 Task: Create a due date automation trigger when advanced on, on the monday of the week a card is due add fields with custom field "Resume" unchecked at 11:00 AM.
Action: Mouse moved to (1079, 315)
Screenshot: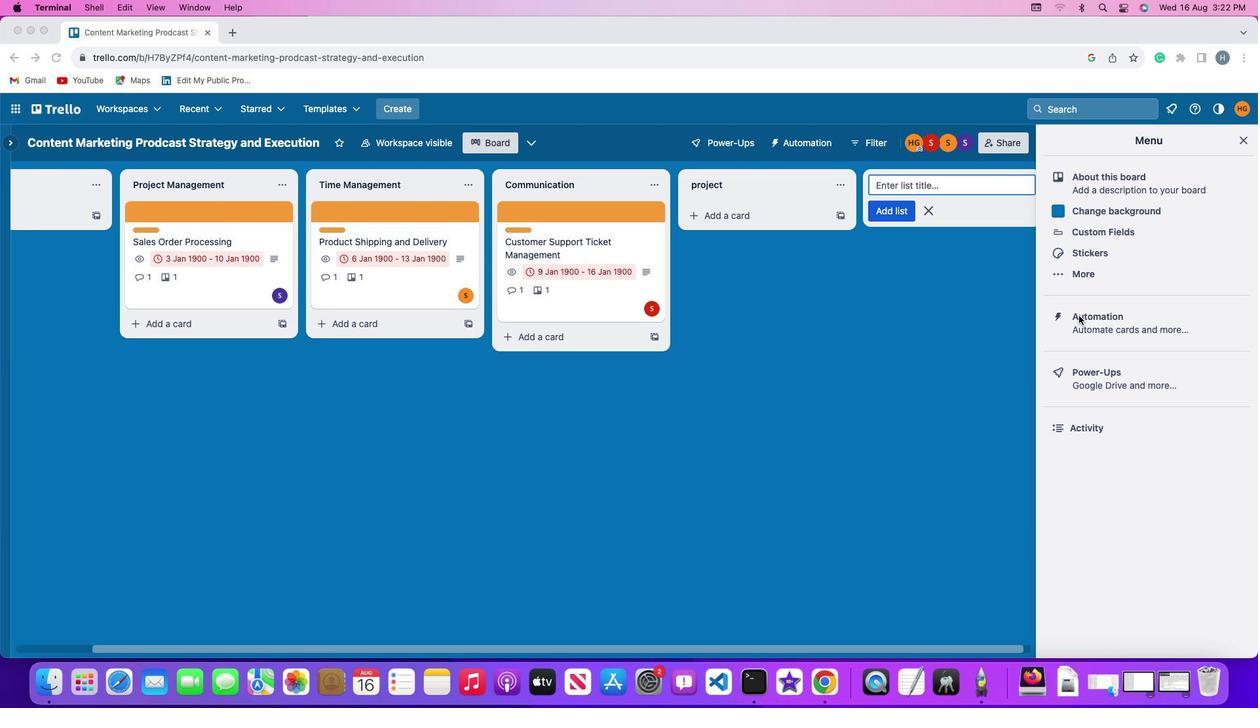 
Action: Mouse pressed left at (1079, 315)
Screenshot: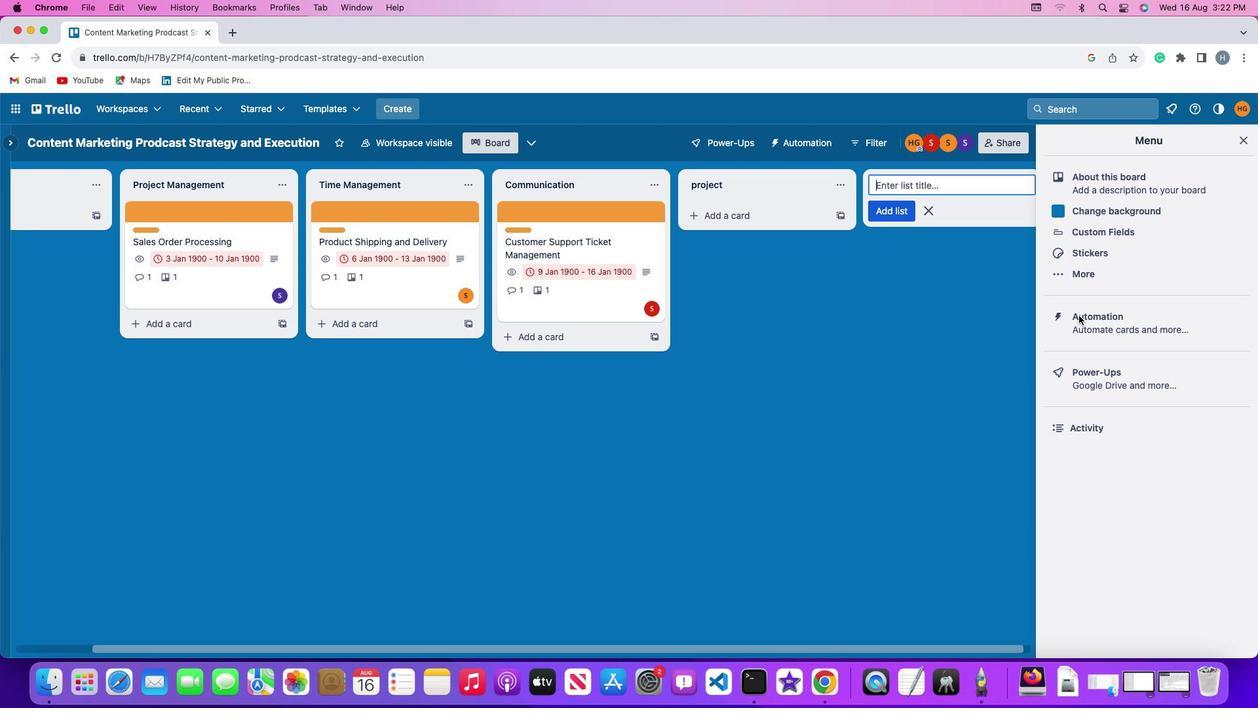 
Action: Mouse pressed left at (1079, 315)
Screenshot: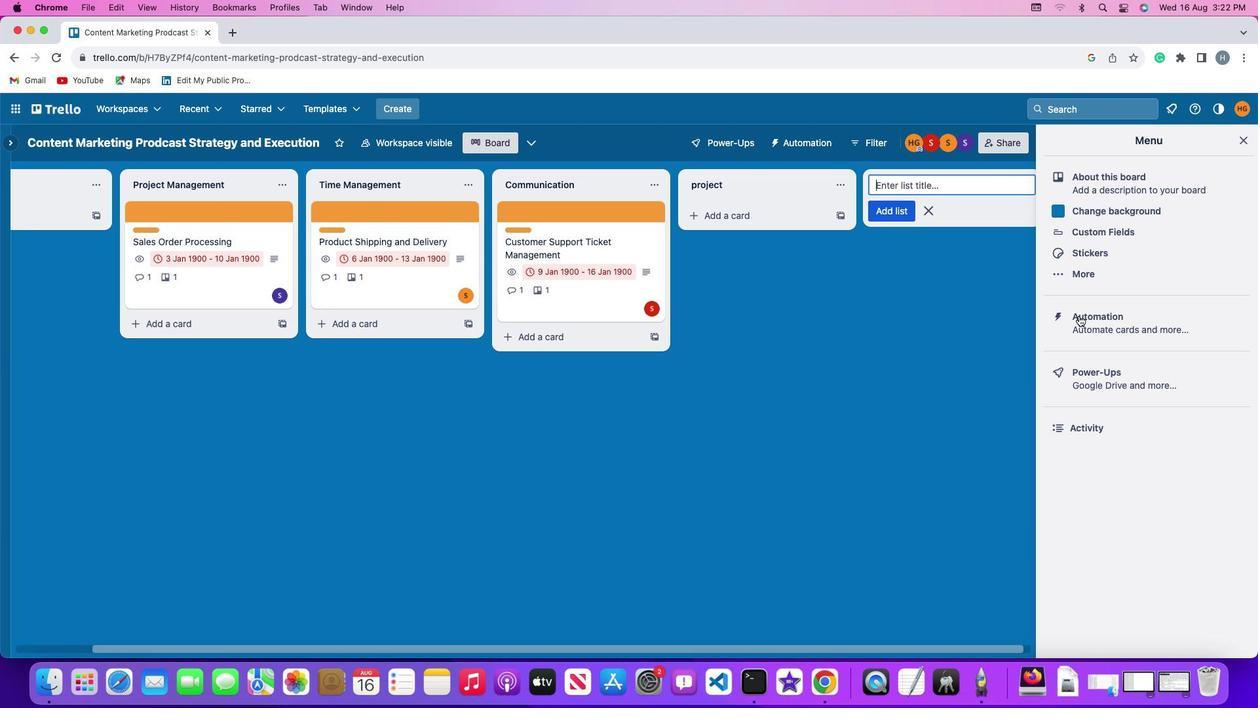 
Action: Mouse moved to (99, 312)
Screenshot: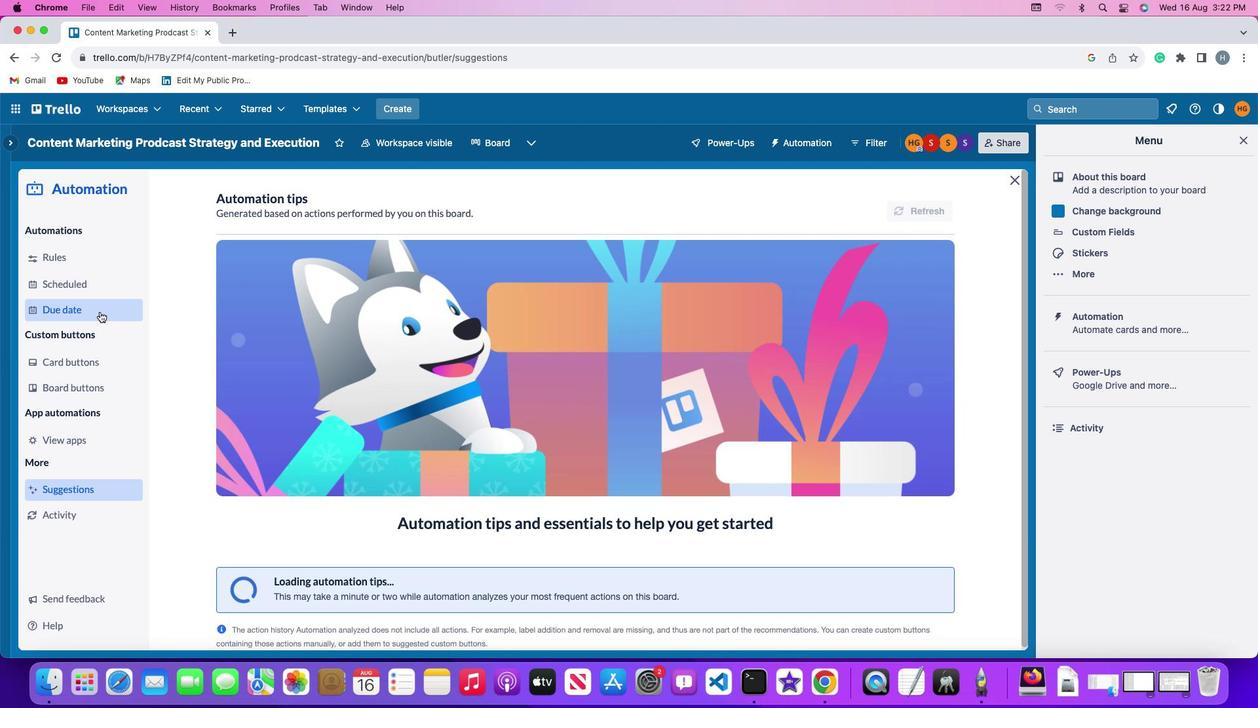 
Action: Mouse pressed left at (99, 312)
Screenshot: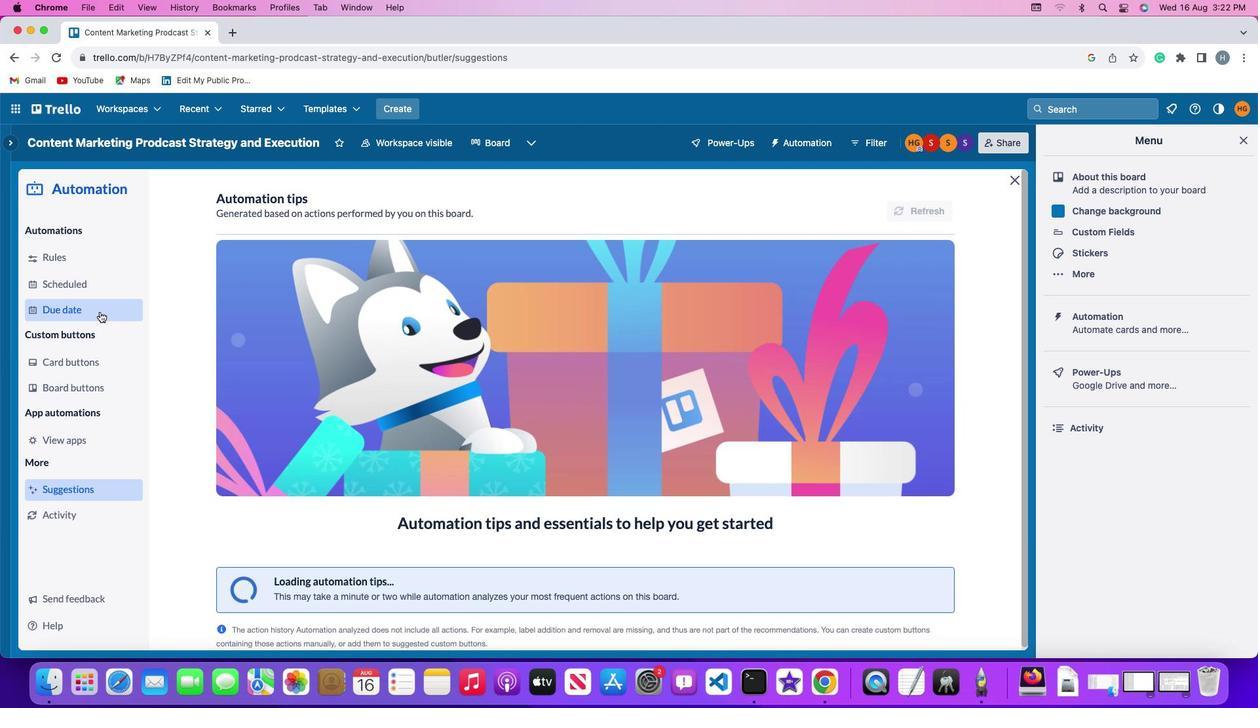 
Action: Mouse moved to (862, 201)
Screenshot: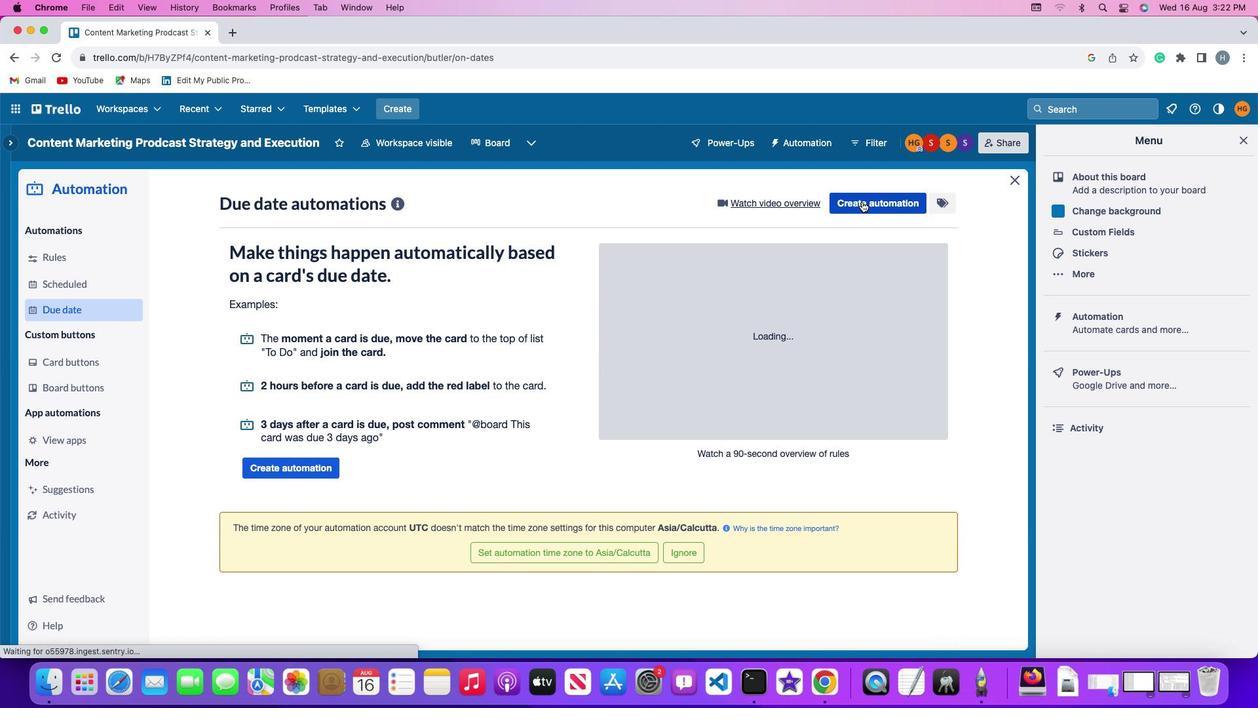 
Action: Mouse pressed left at (862, 201)
Screenshot: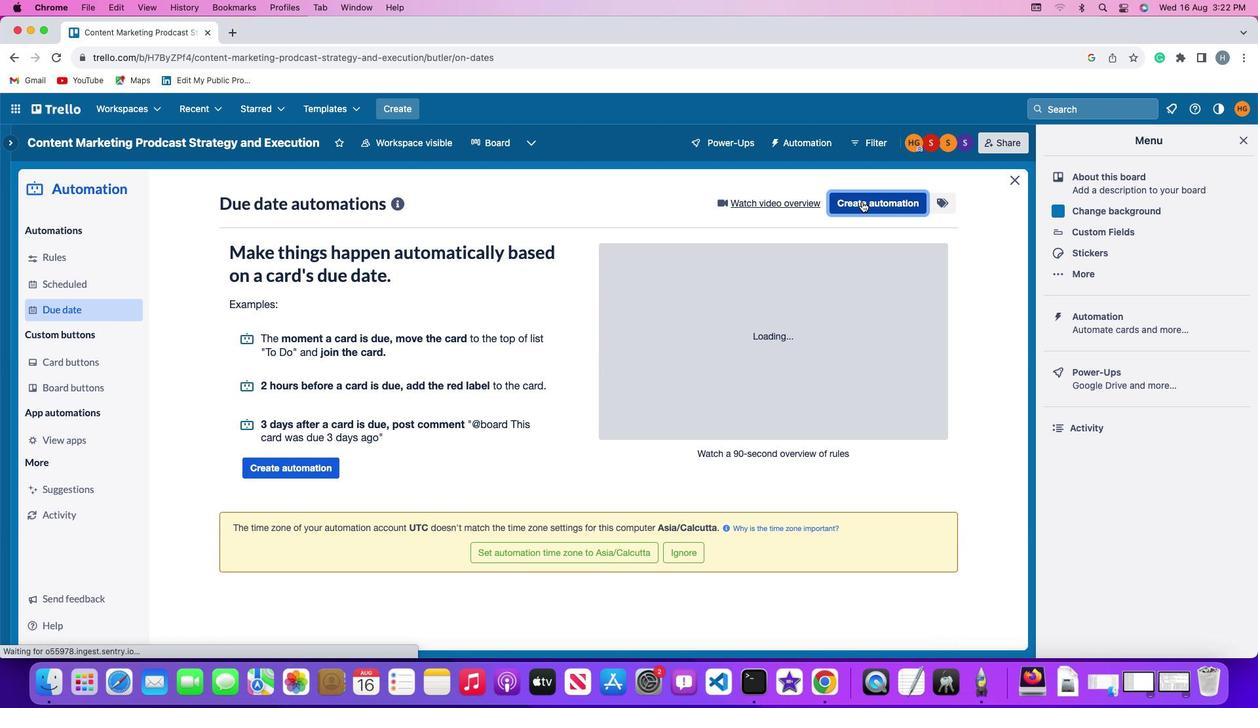 
Action: Mouse moved to (238, 331)
Screenshot: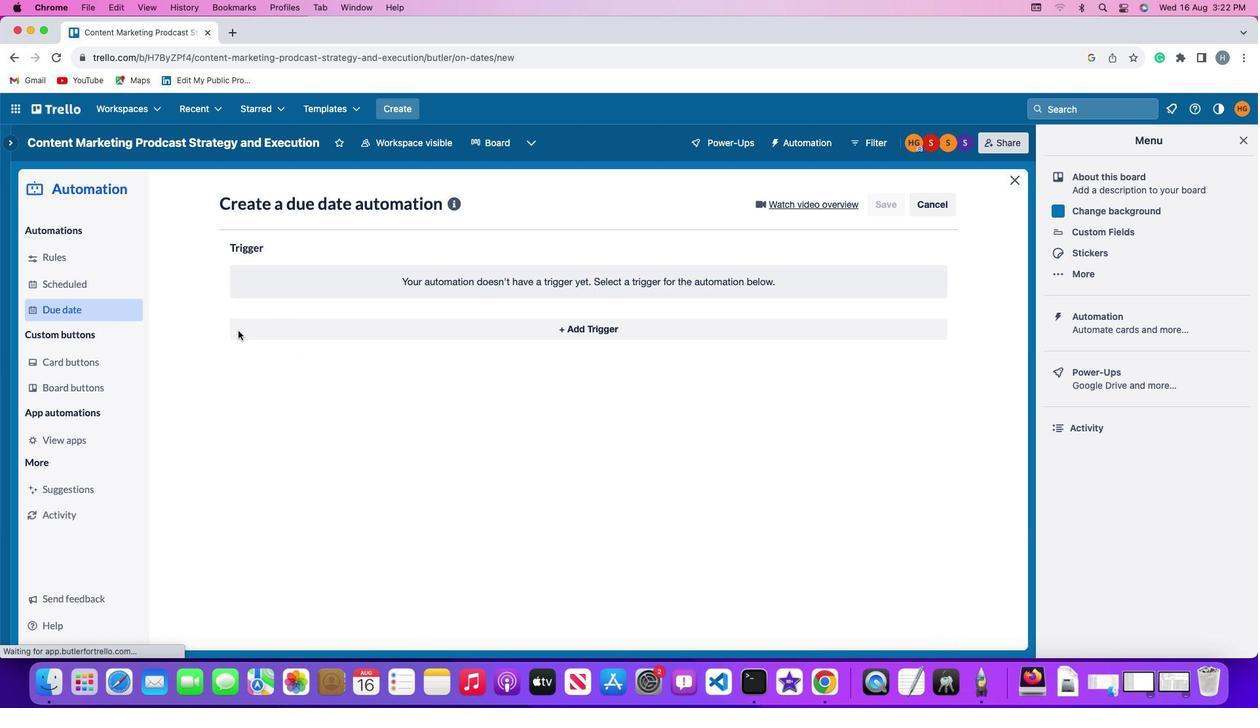 
Action: Mouse pressed left at (238, 331)
Screenshot: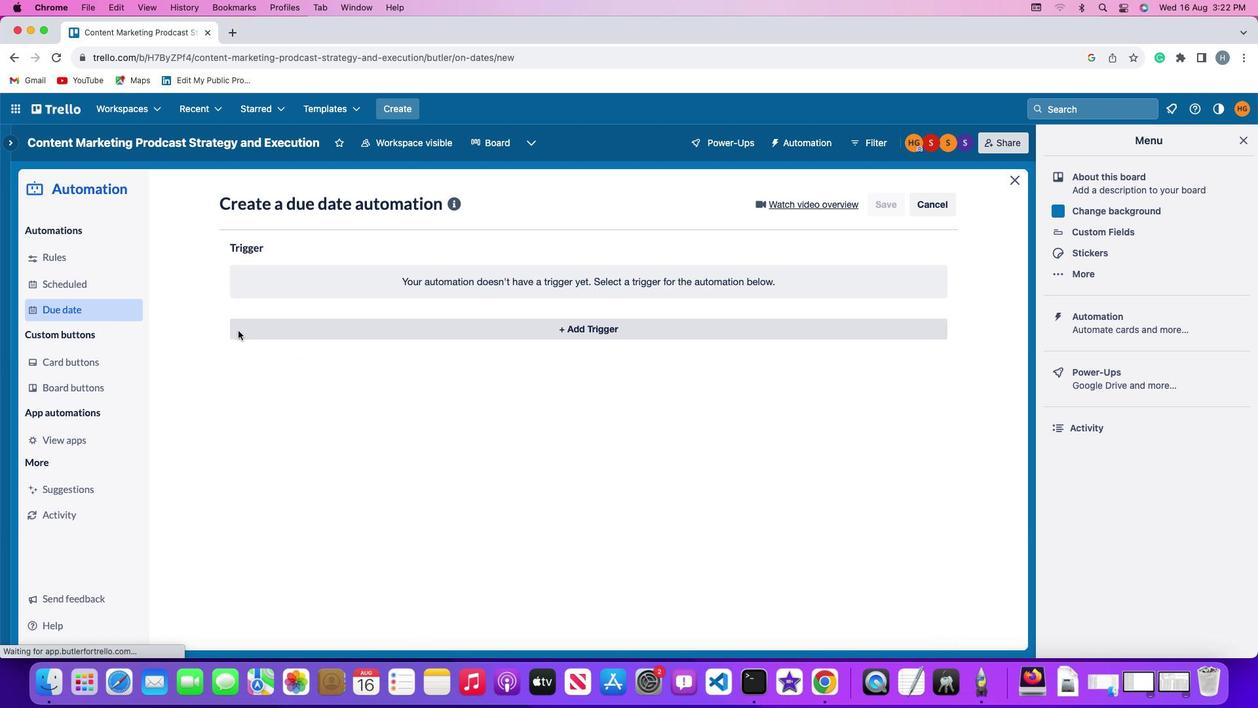 
Action: Mouse moved to (274, 566)
Screenshot: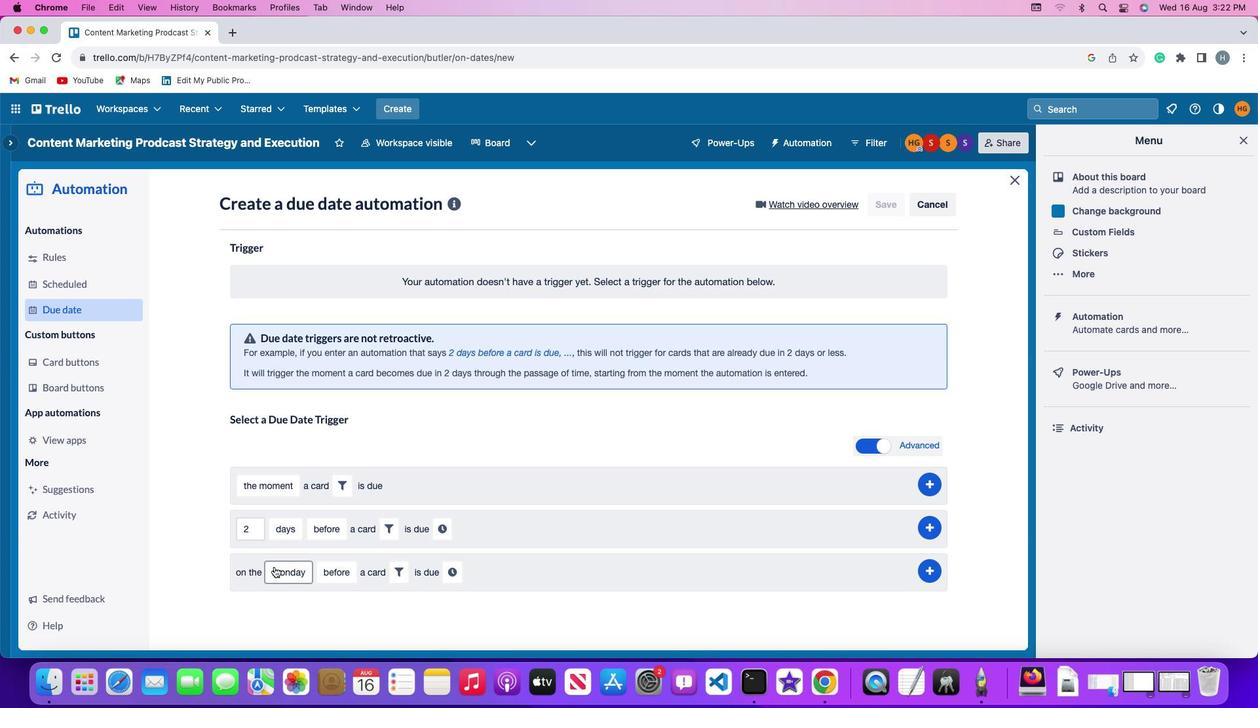 
Action: Mouse pressed left at (274, 566)
Screenshot: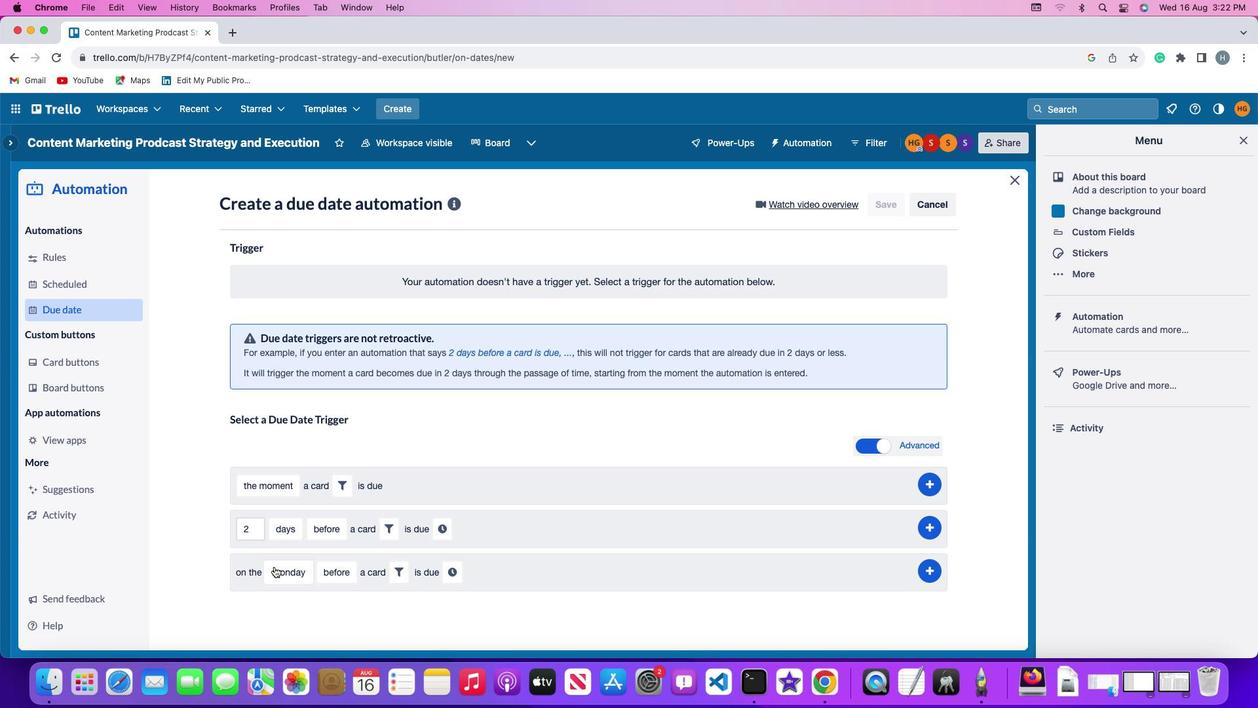 
Action: Mouse moved to (309, 390)
Screenshot: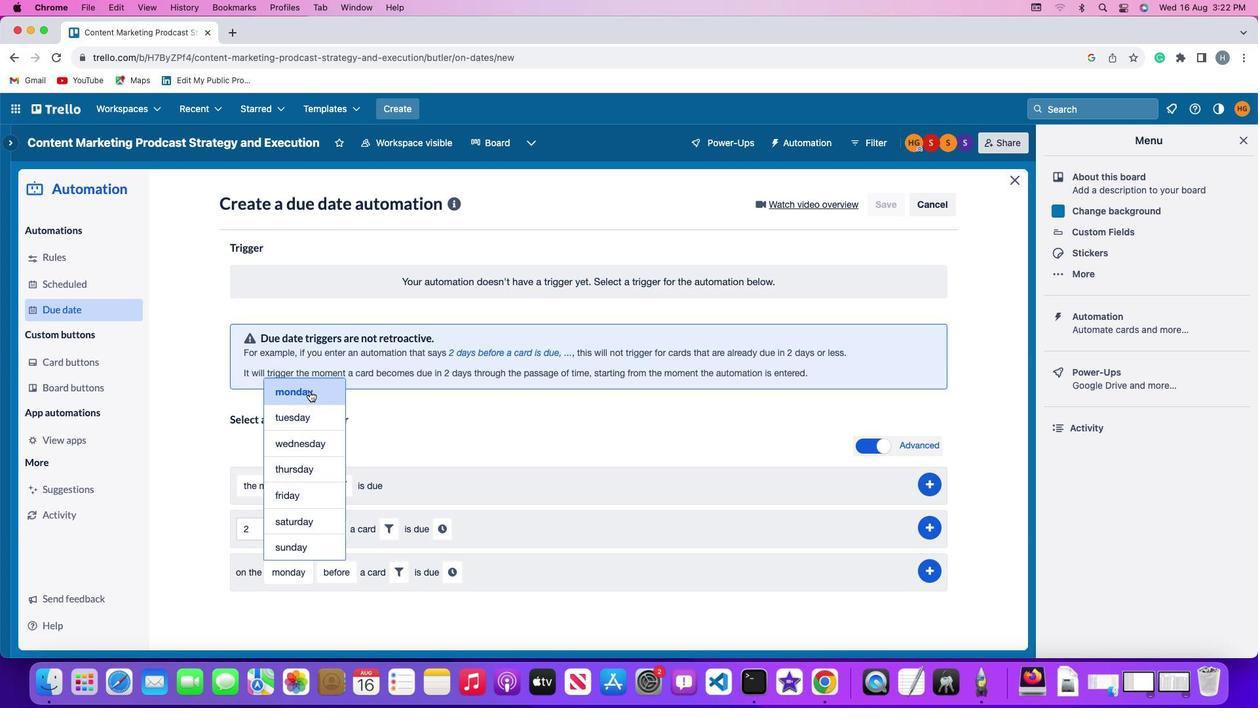 
Action: Mouse pressed left at (309, 390)
Screenshot: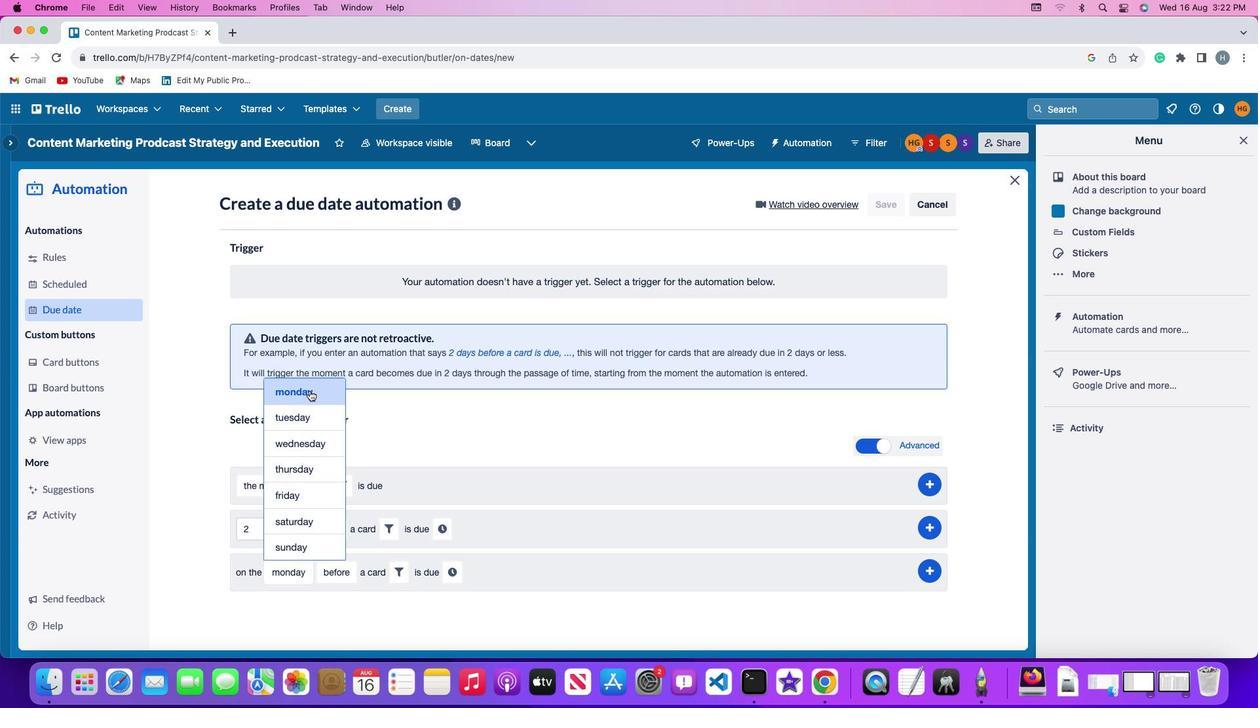 
Action: Mouse moved to (336, 573)
Screenshot: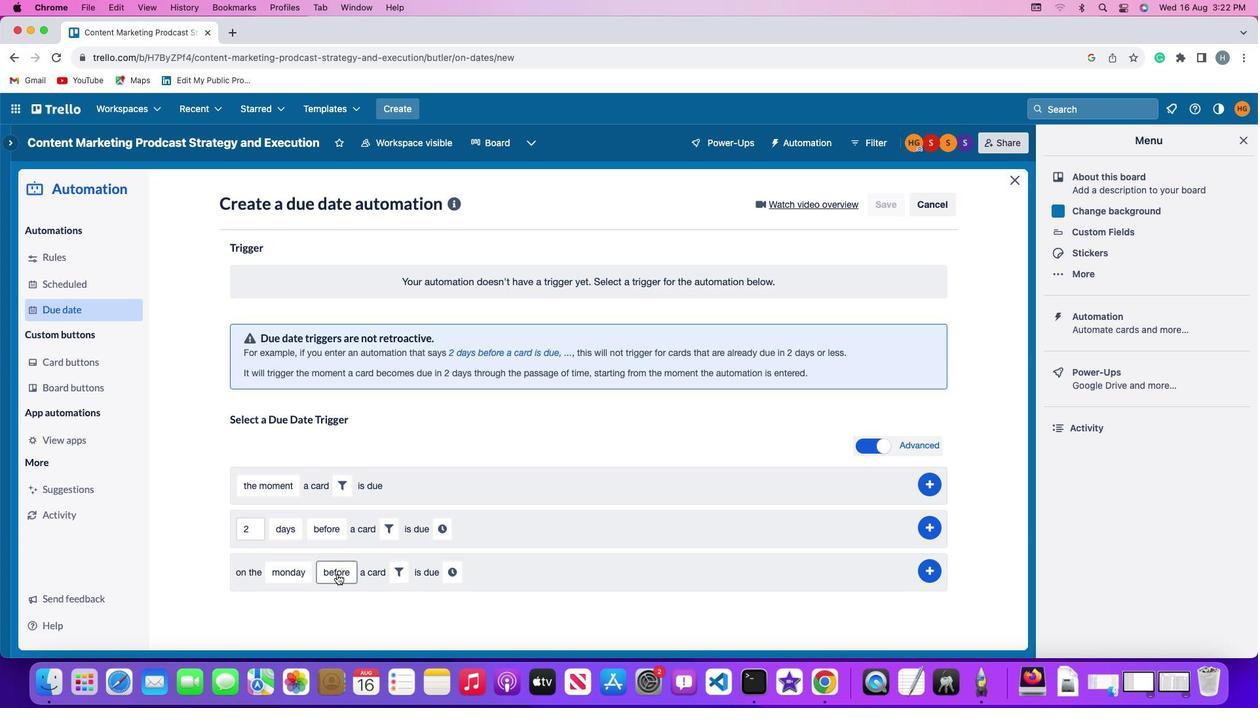 
Action: Mouse pressed left at (336, 573)
Screenshot: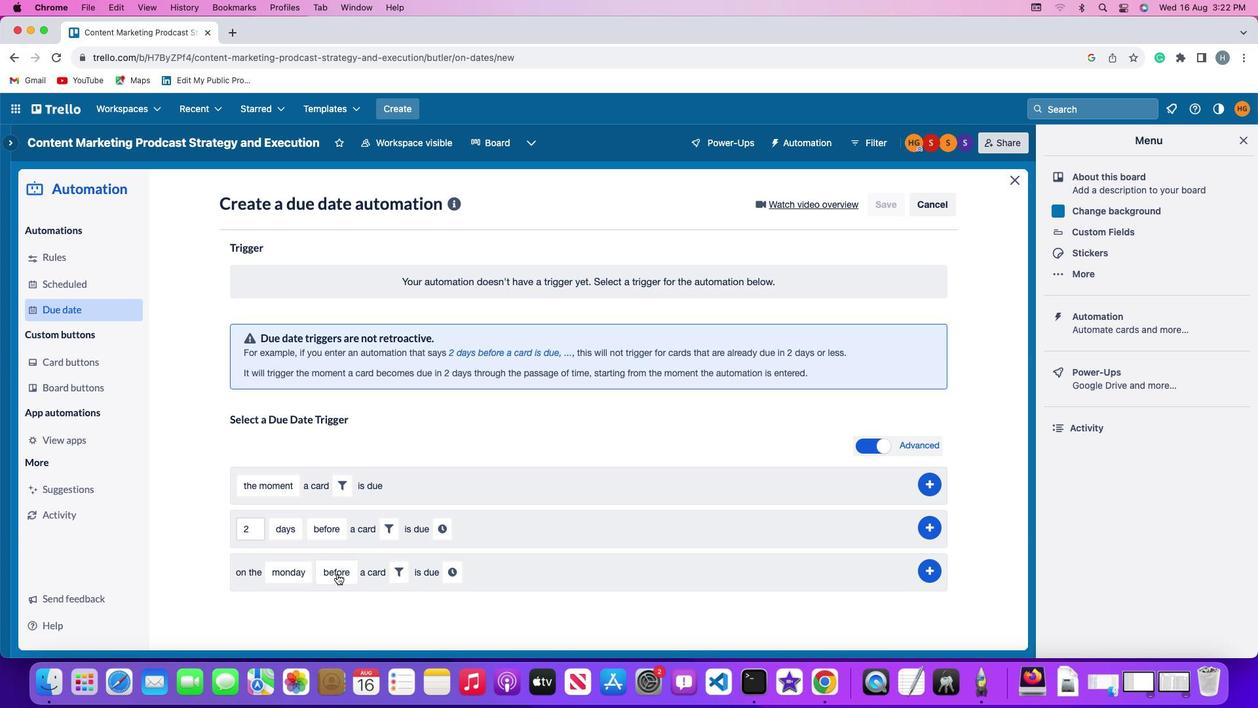 
Action: Mouse moved to (340, 517)
Screenshot: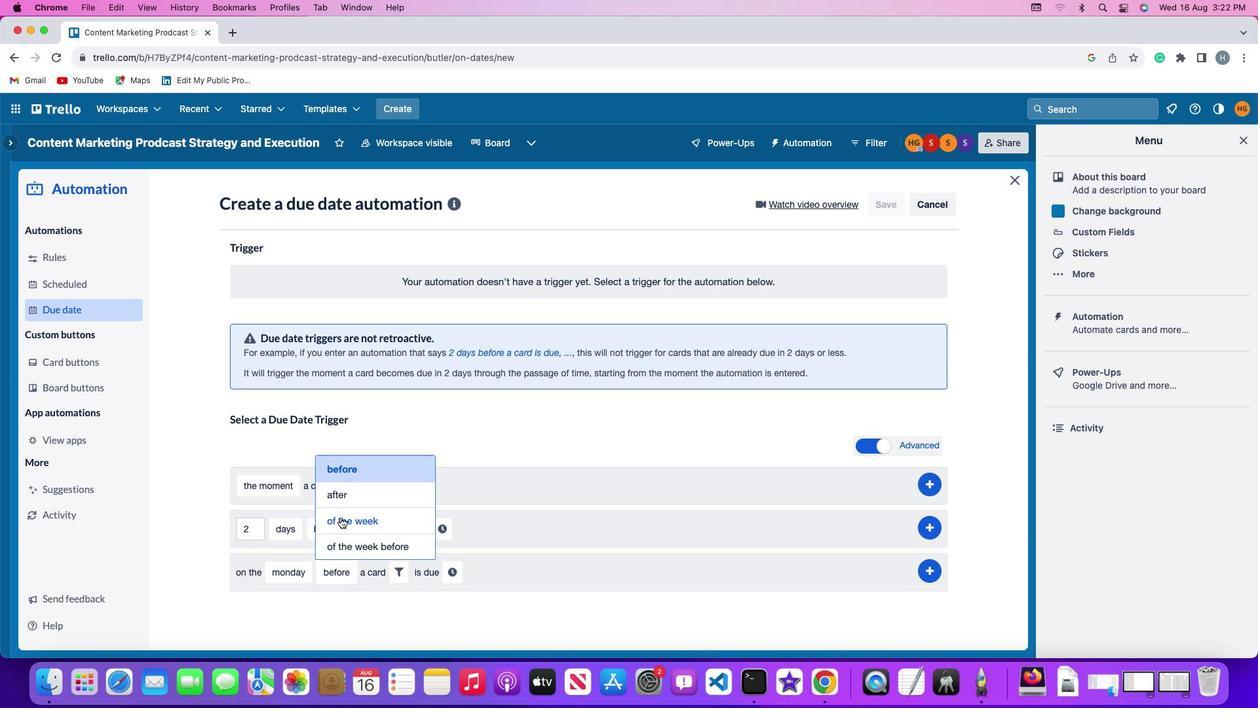 
Action: Mouse pressed left at (340, 517)
Screenshot: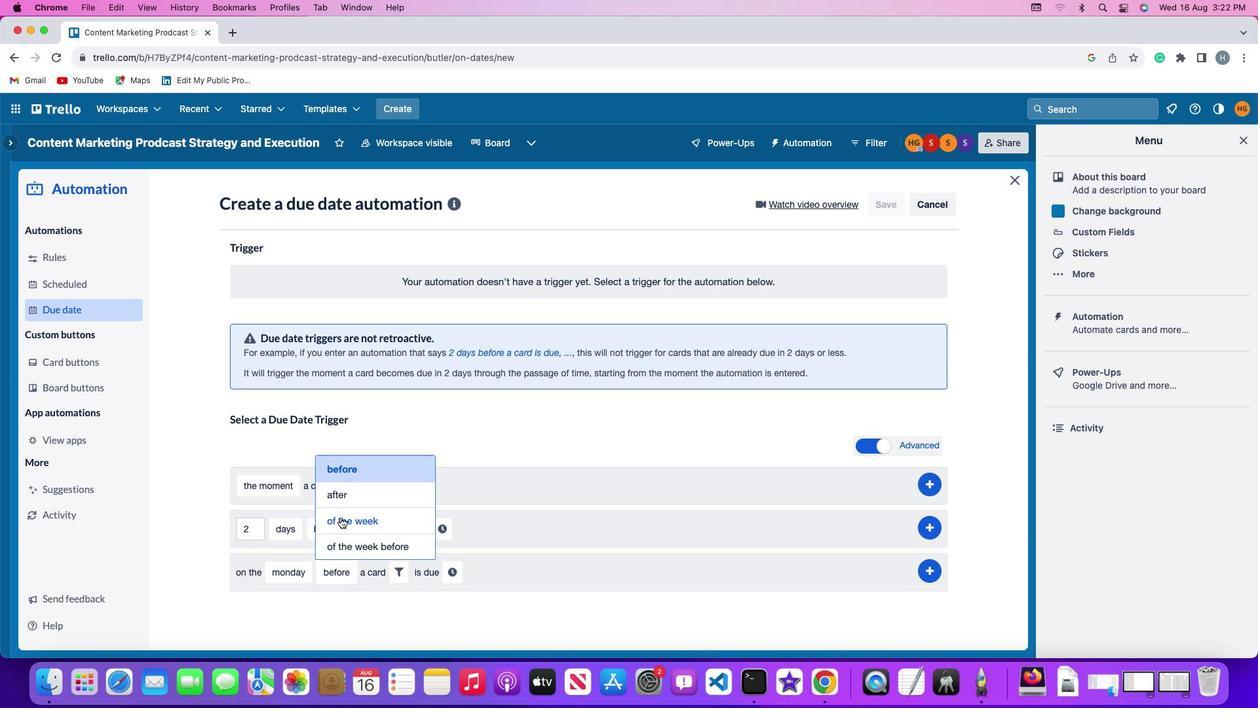 
Action: Mouse moved to (417, 576)
Screenshot: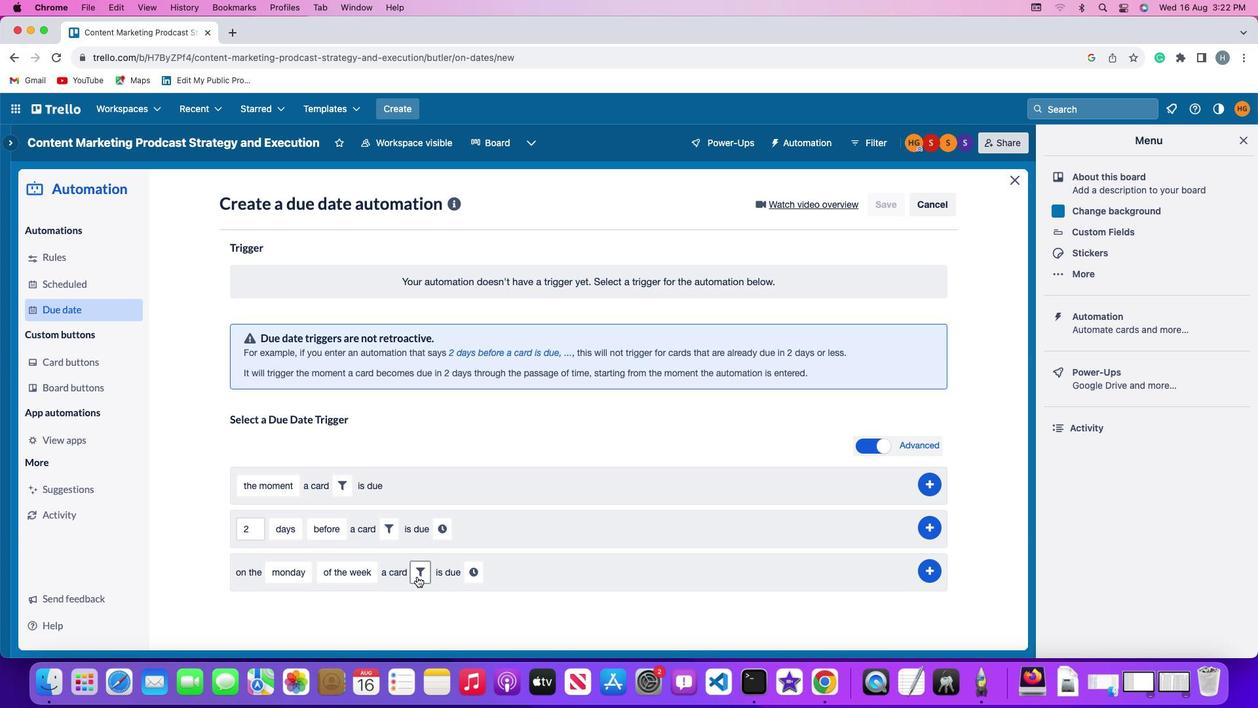 
Action: Mouse pressed left at (417, 576)
Screenshot: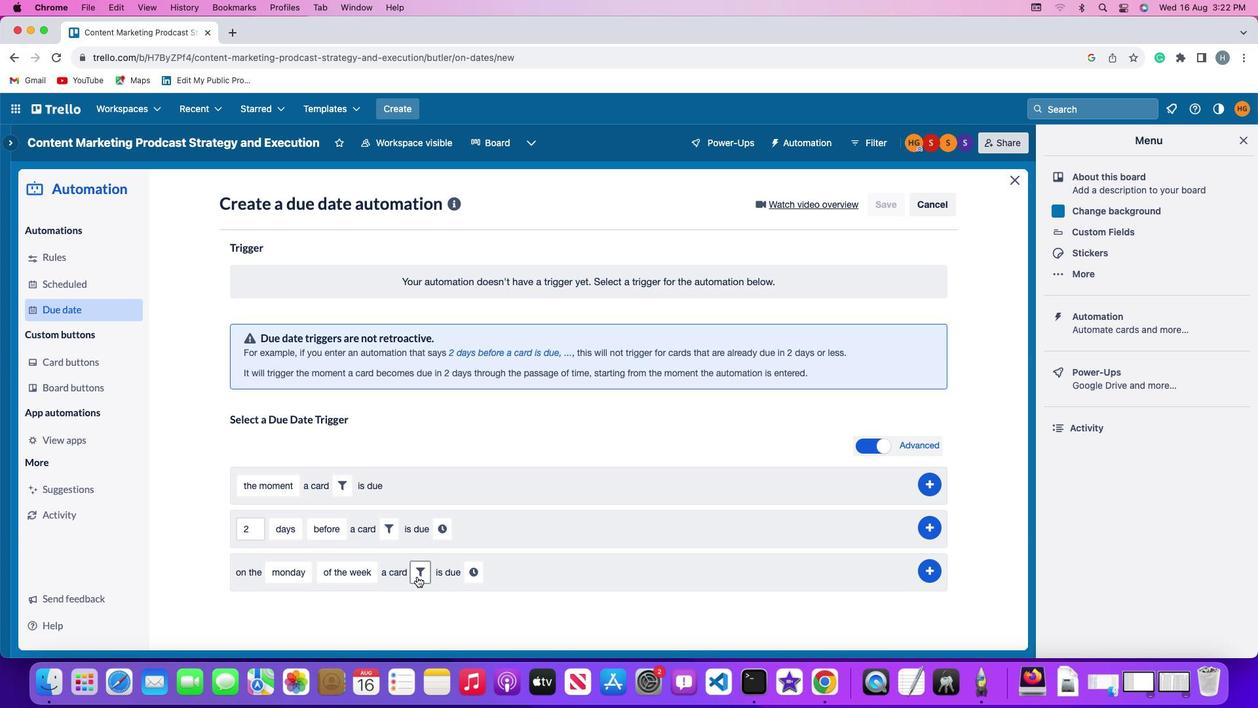 
Action: Mouse moved to (628, 604)
Screenshot: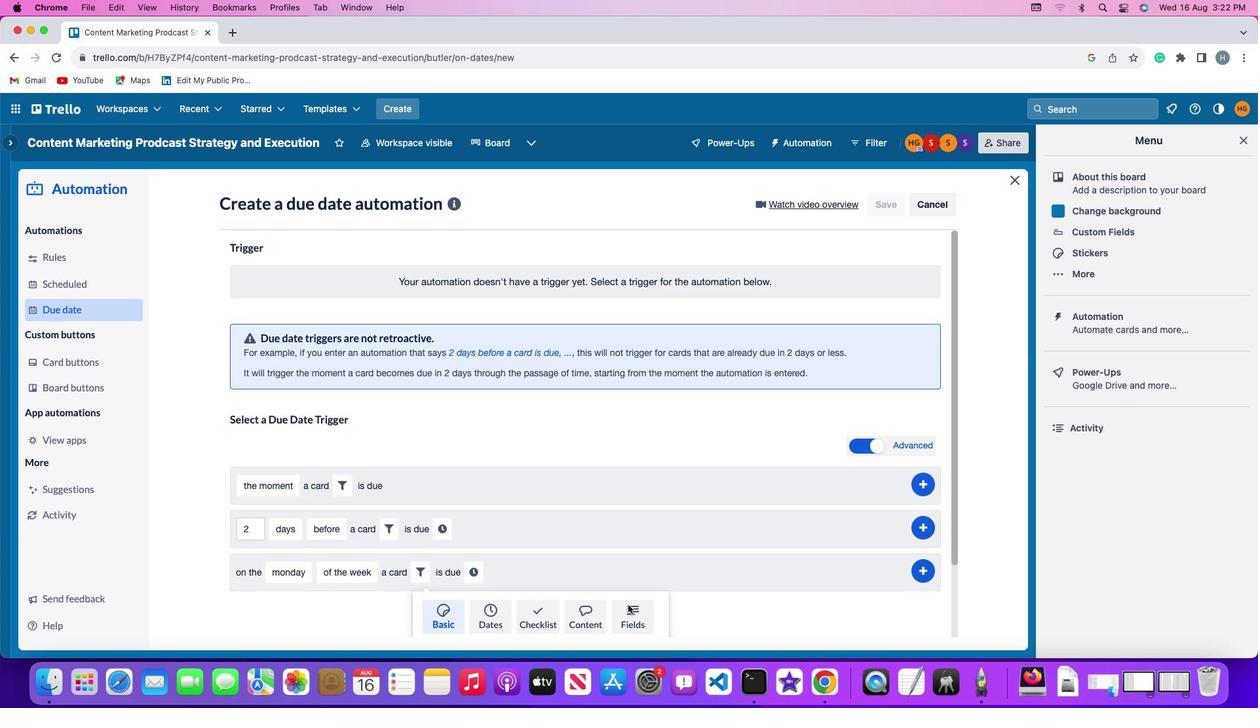 
Action: Mouse pressed left at (628, 604)
Screenshot: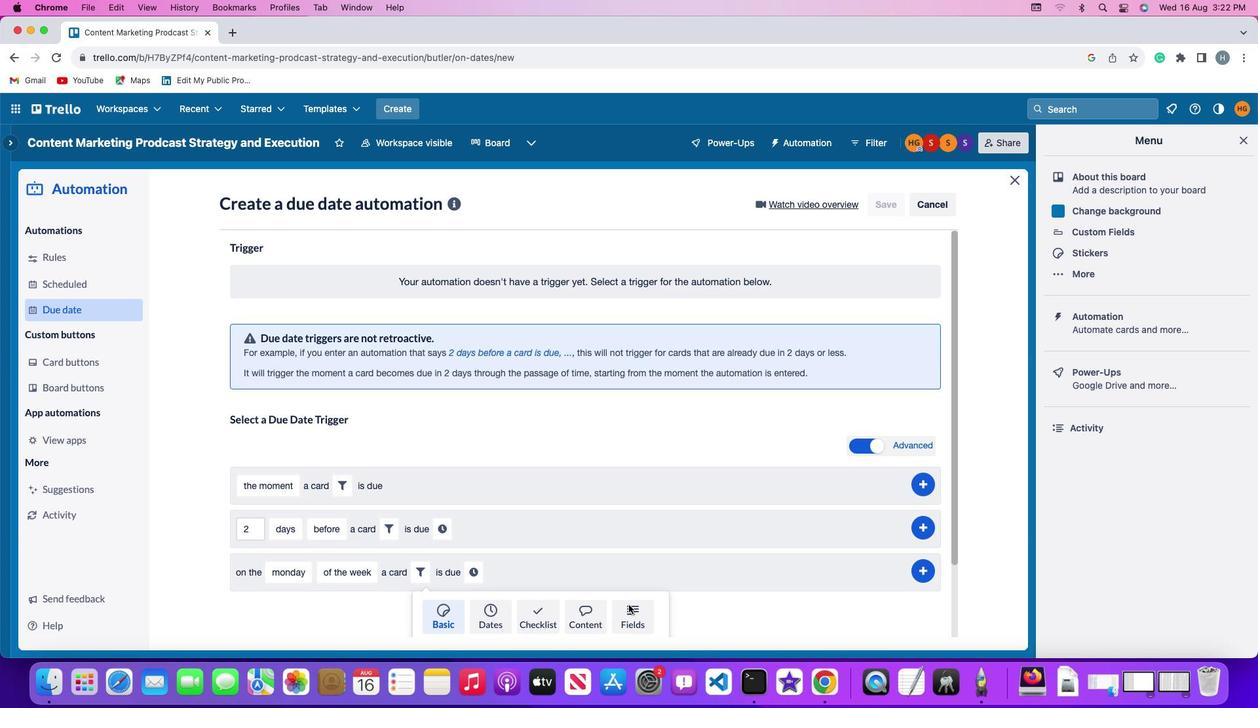 
Action: Mouse moved to (352, 603)
Screenshot: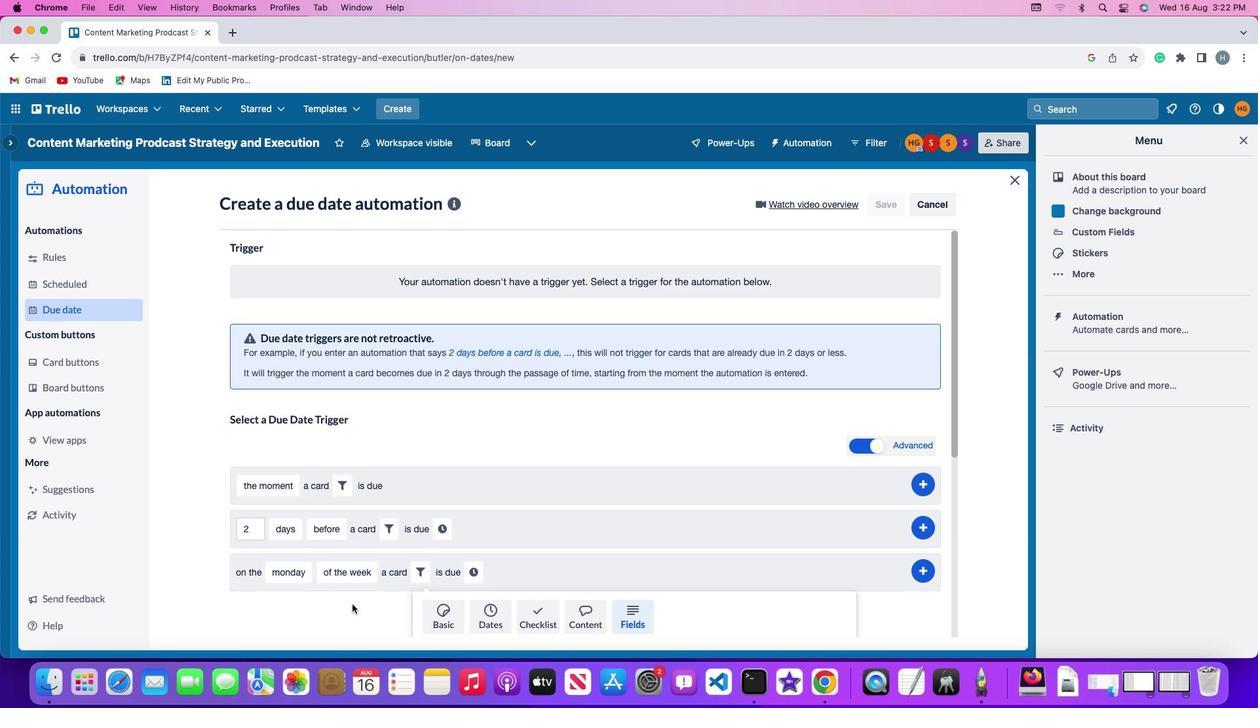 
Action: Mouse scrolled (352, 603) with delta (0, 0)
Screenshot: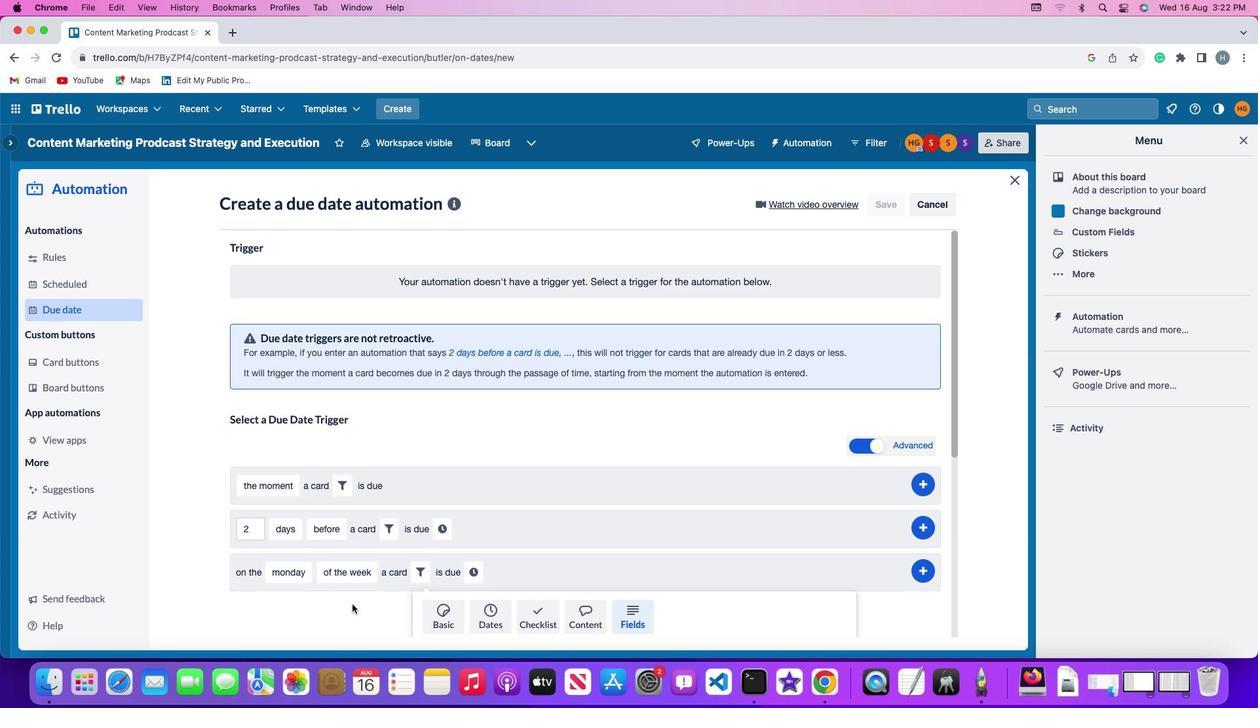 
Action: Mouse scrolled (352, 603) with delta (0, 0)
Screenshot: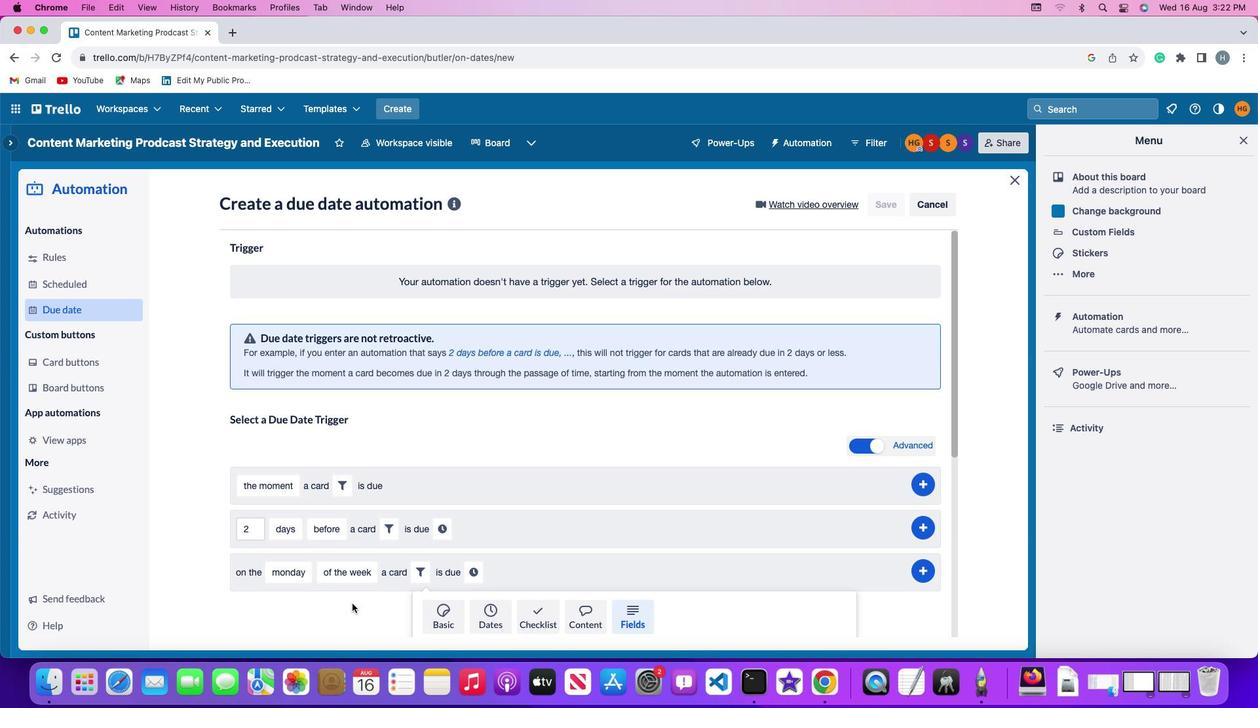 
Action: Mouse moved to (352, 603)
Screenshot: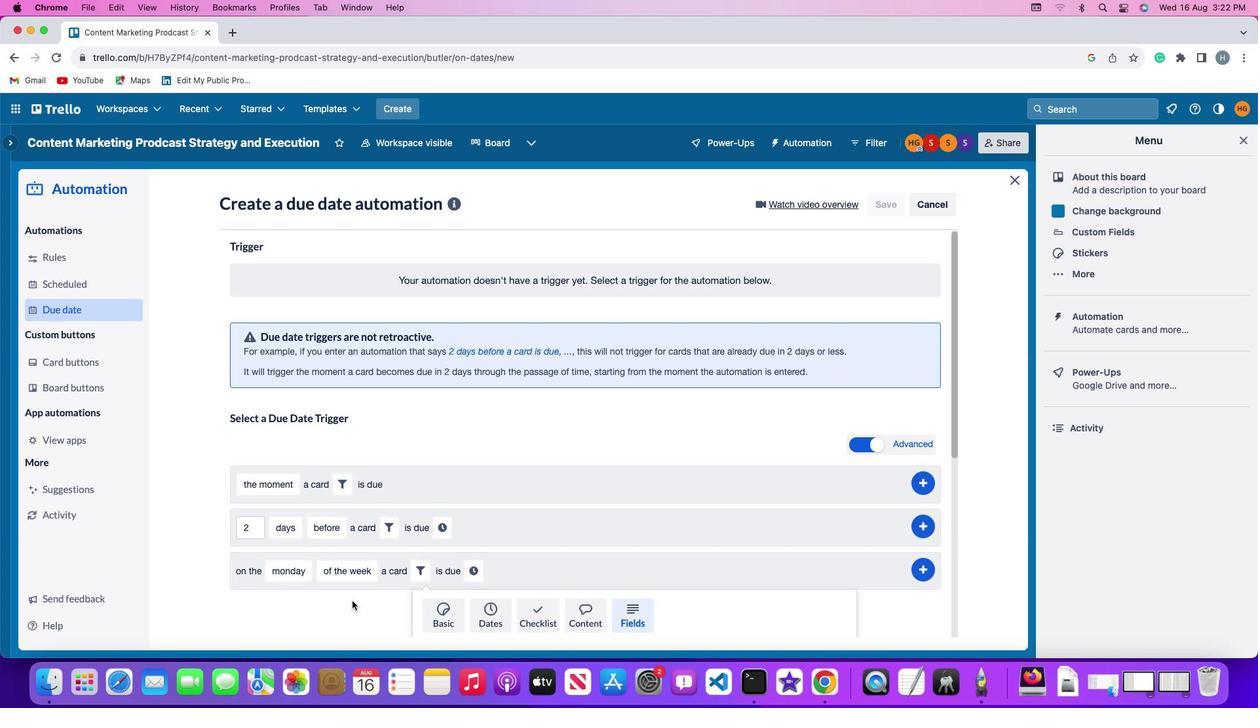 
Action: Mouse scrolled (352, 603) with delta (0, -1)
Screenshot: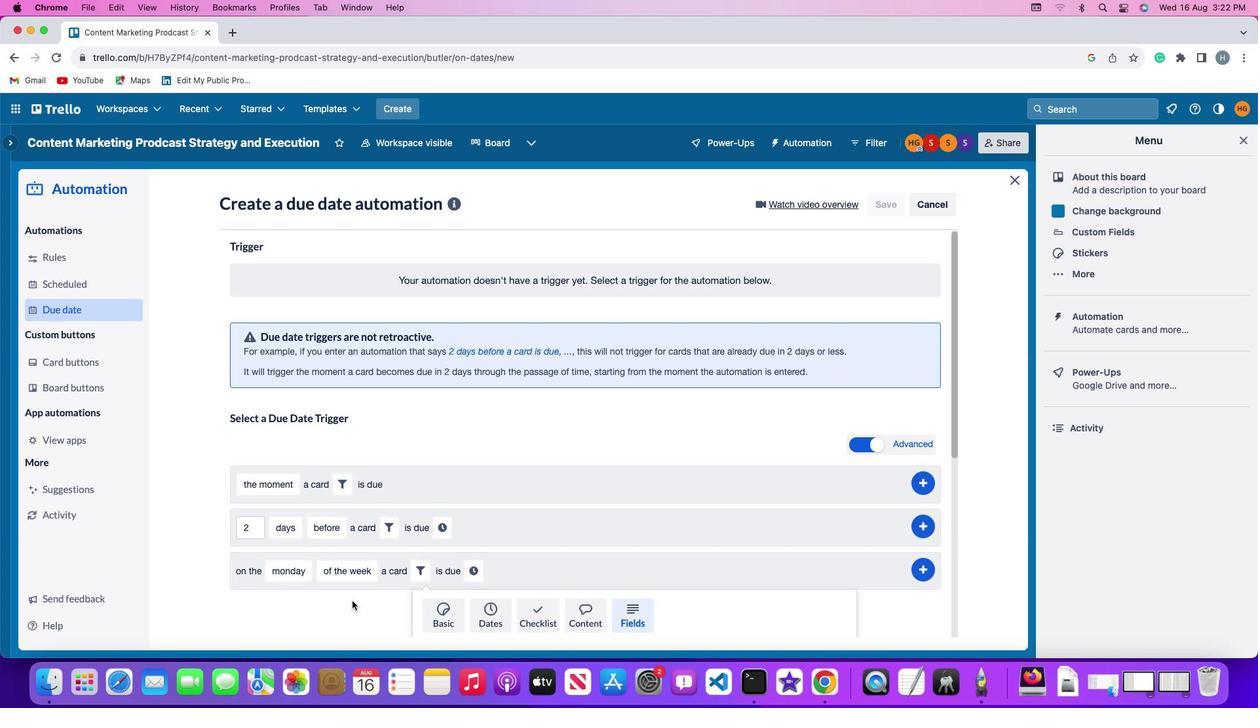 
Action: Mouse moved to (352, 598)
Screenshot: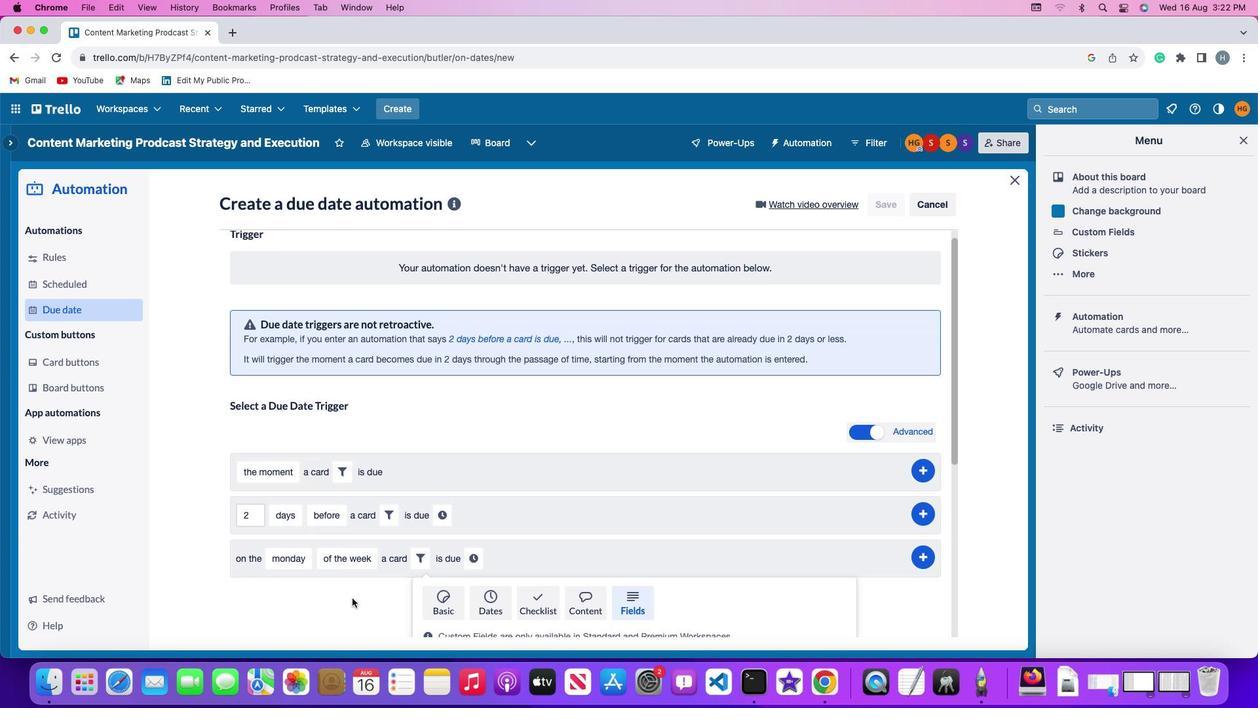 
Action: Mouse scrolled (352, 598) with delta (0, -2)
Screenshot: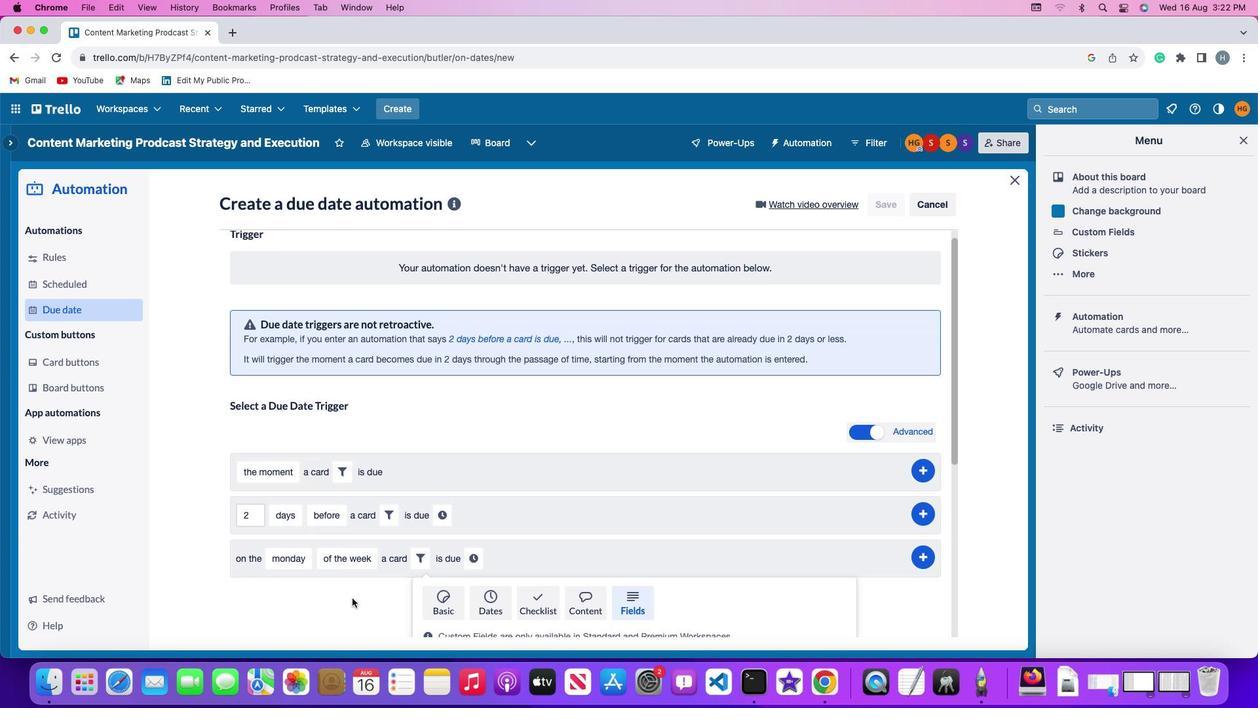 
Action: Mouse moved to (352, 593)
Screenshot: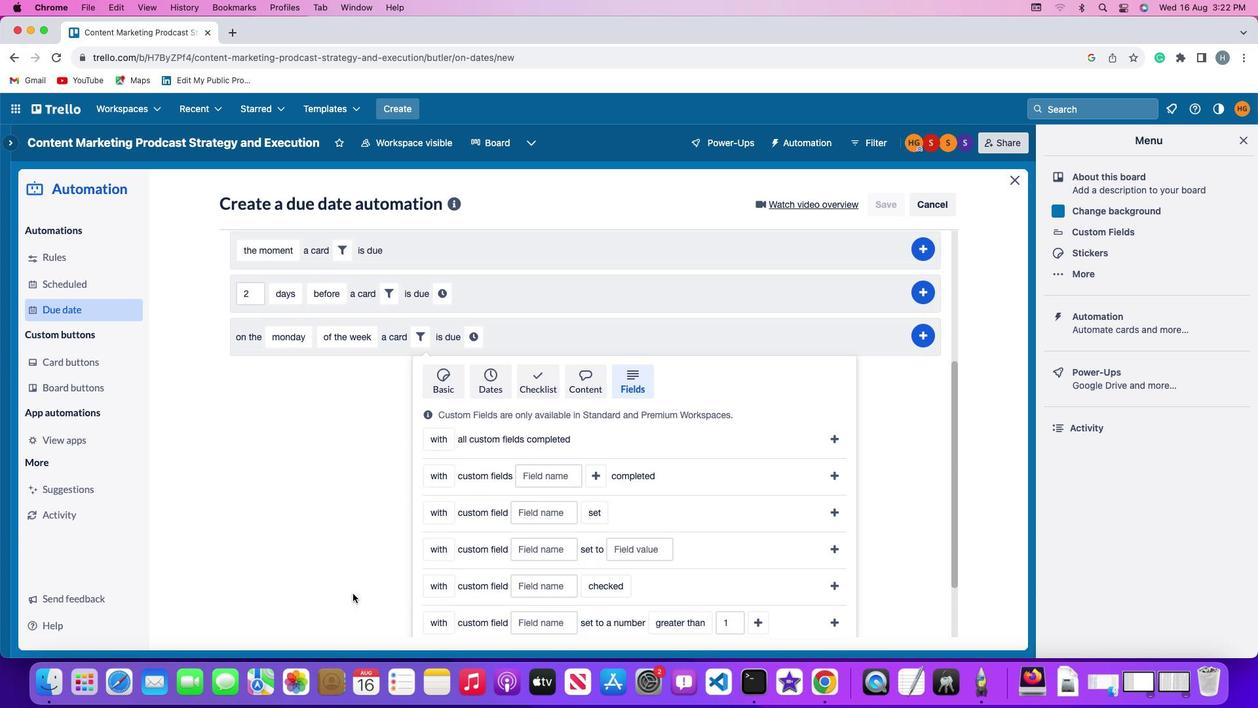 
Action: Mouse scrolled (352, 593) with delta (0, 0)
Screenshot: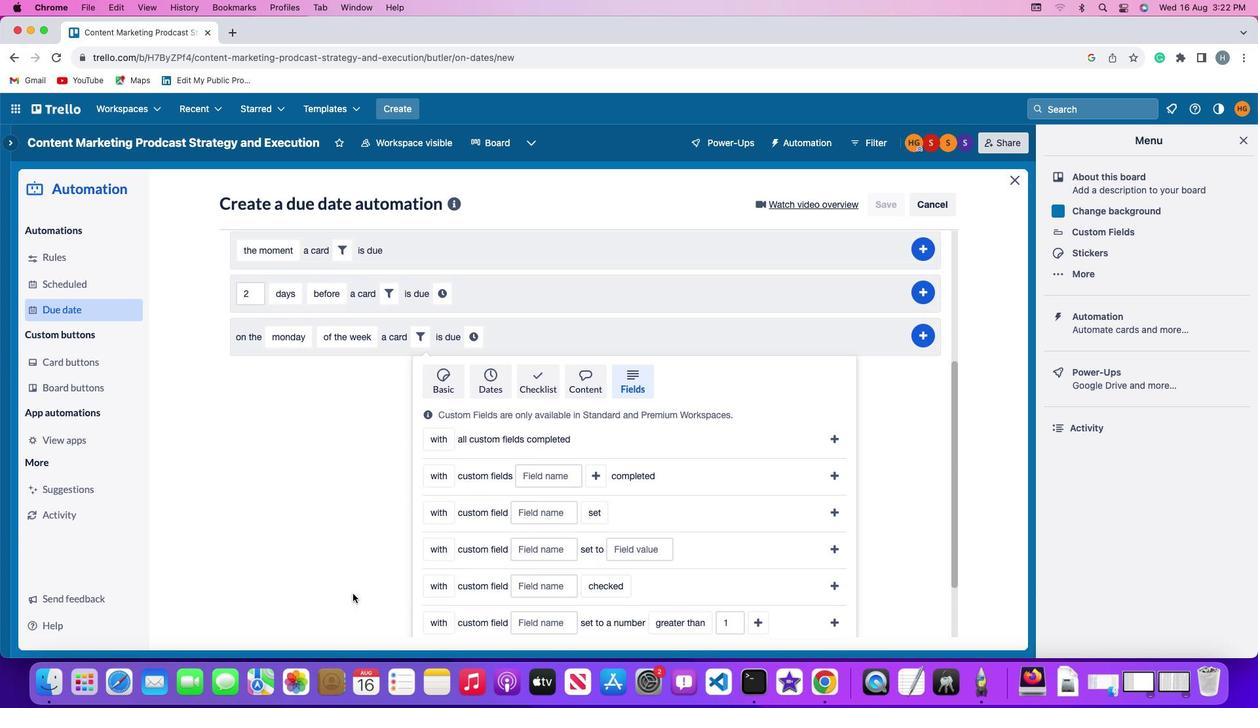 
Action: Mouse scrolled (352, 593) with delta (0, 0)
Screenshot: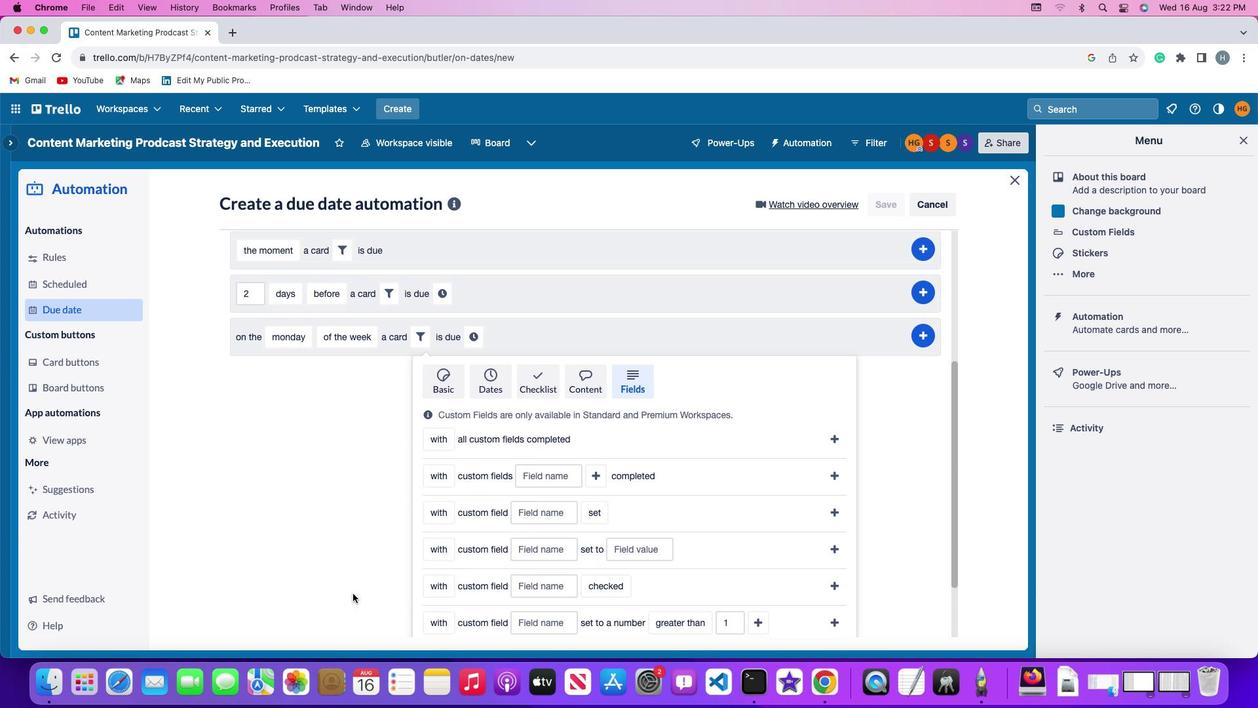 
Action: Mouse scrolled (352, 593) with delta (0, -1)
Screenshot: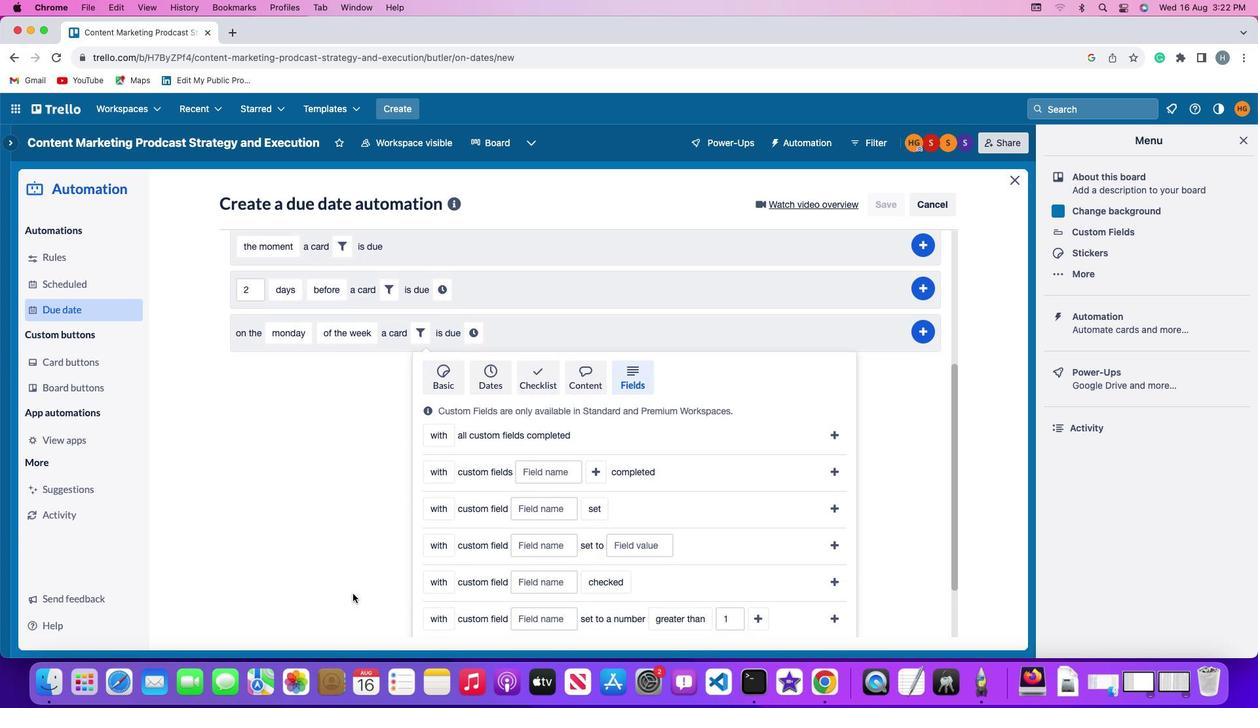 
Action: Mouse moved to (434, 499)
Screenshot: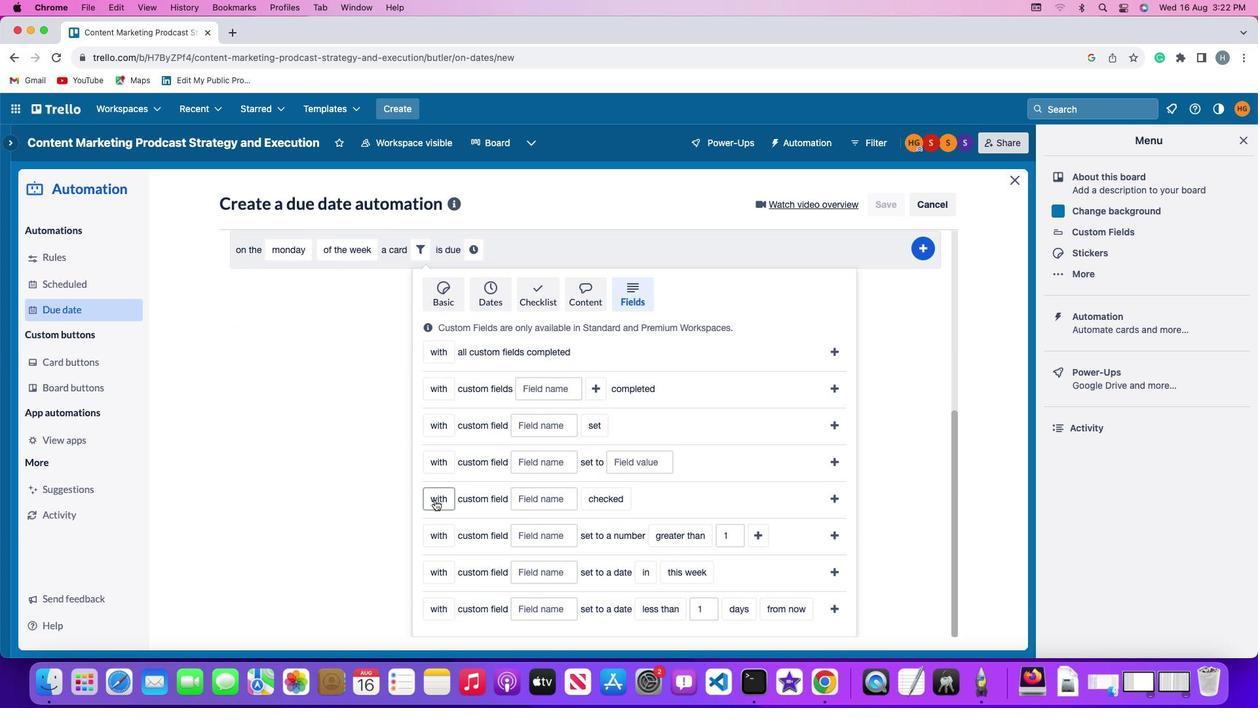 
Action: Mouse pressed left at (434, 499)
Screenshot: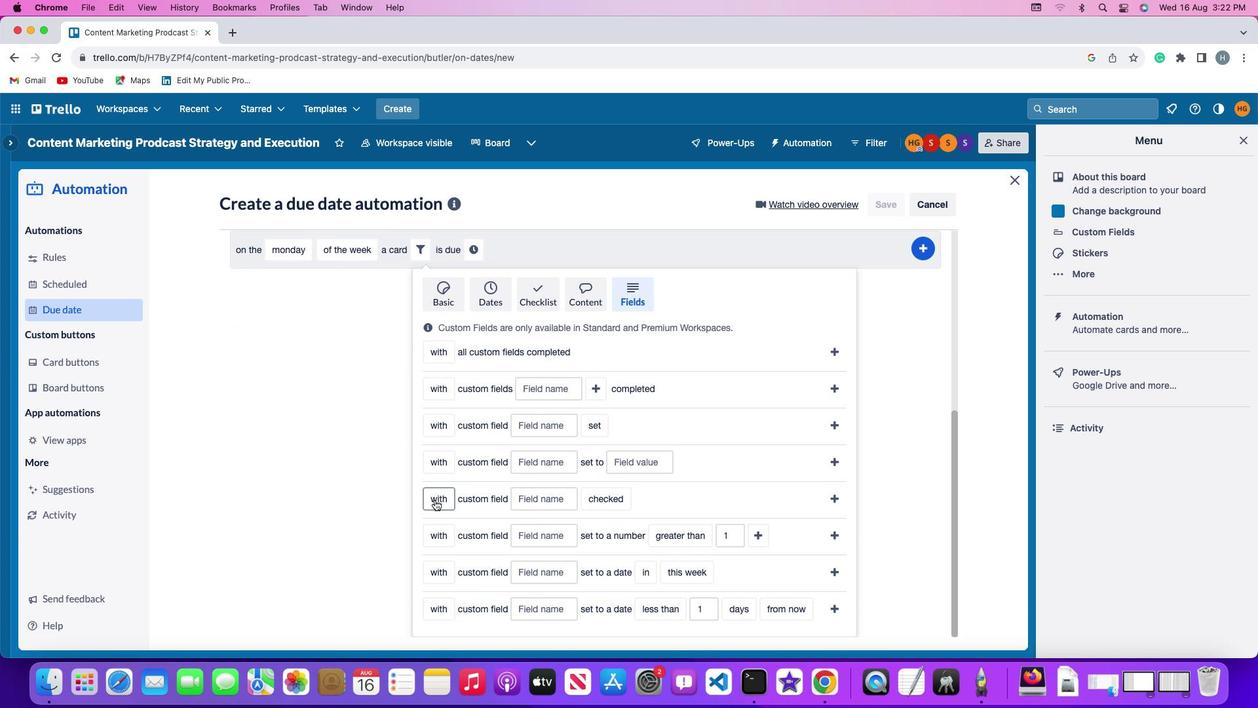 
Action: Mouse moved to (439, 529)
Screenshot: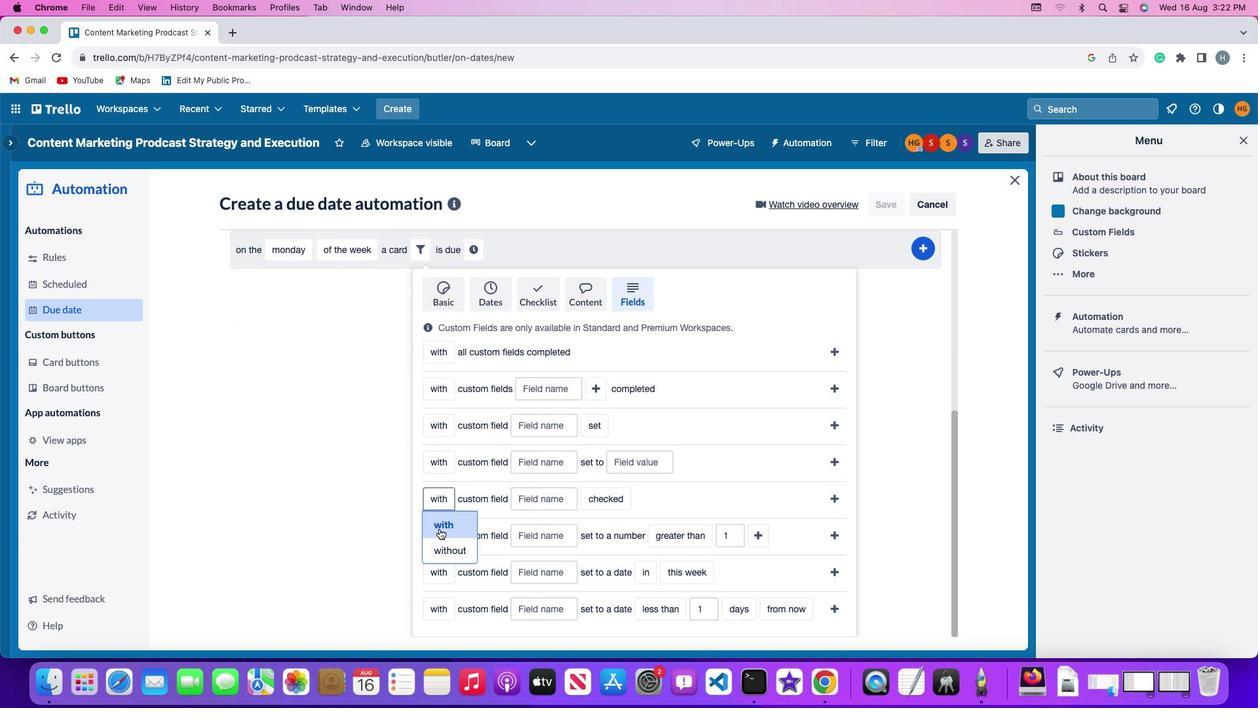 
Action: Mouse pressed left at (439, 529)
Screenshot: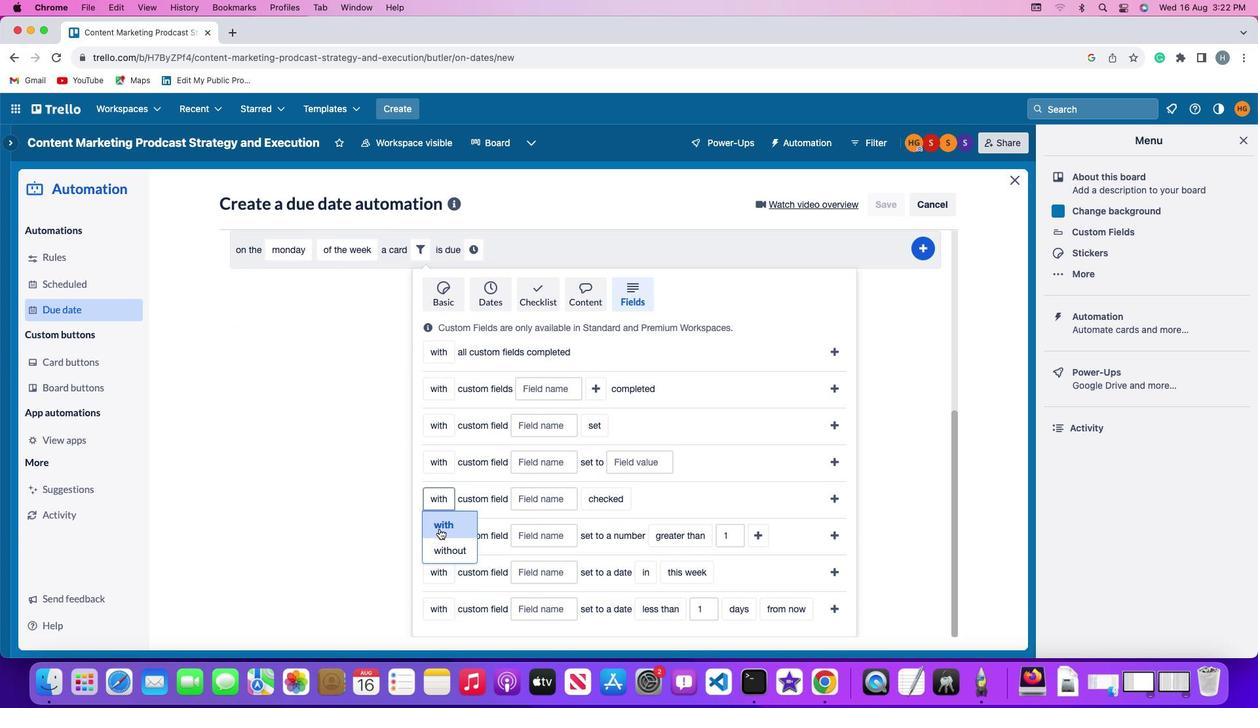 
Action: Mouse moved to (541, 505)
Screenshot: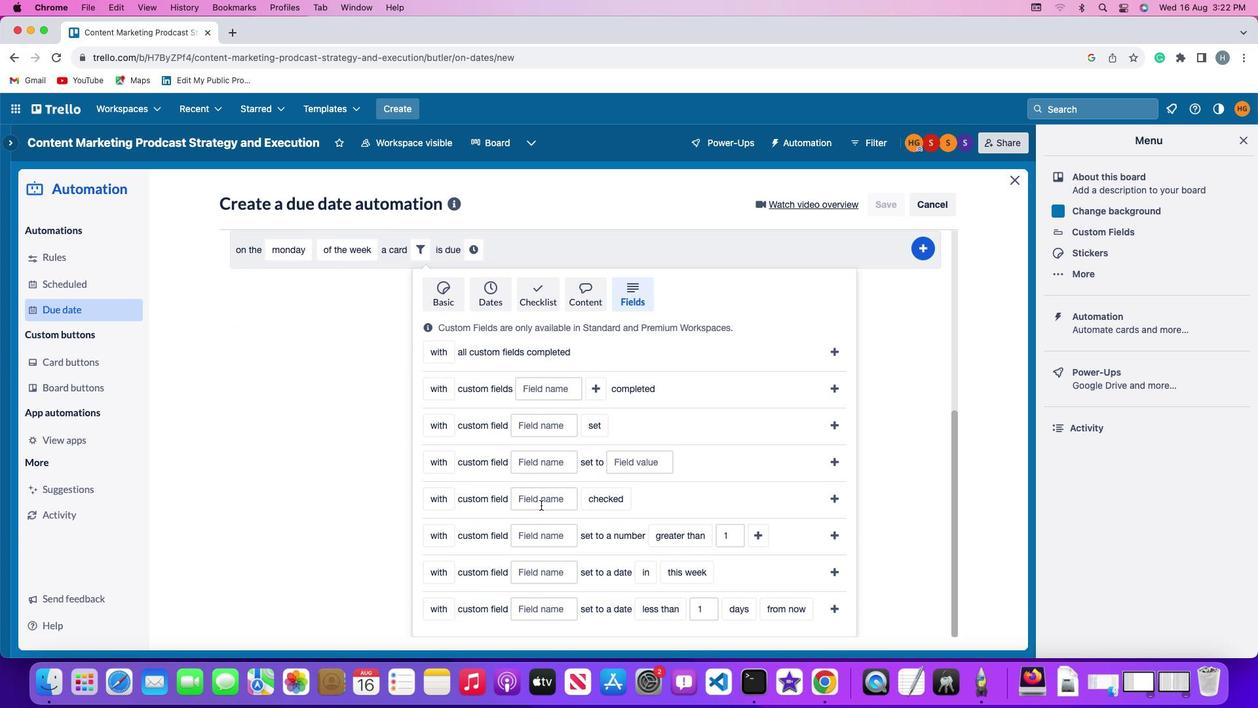 
Action: Mouse pressed left at (541, 505)
Screenshot: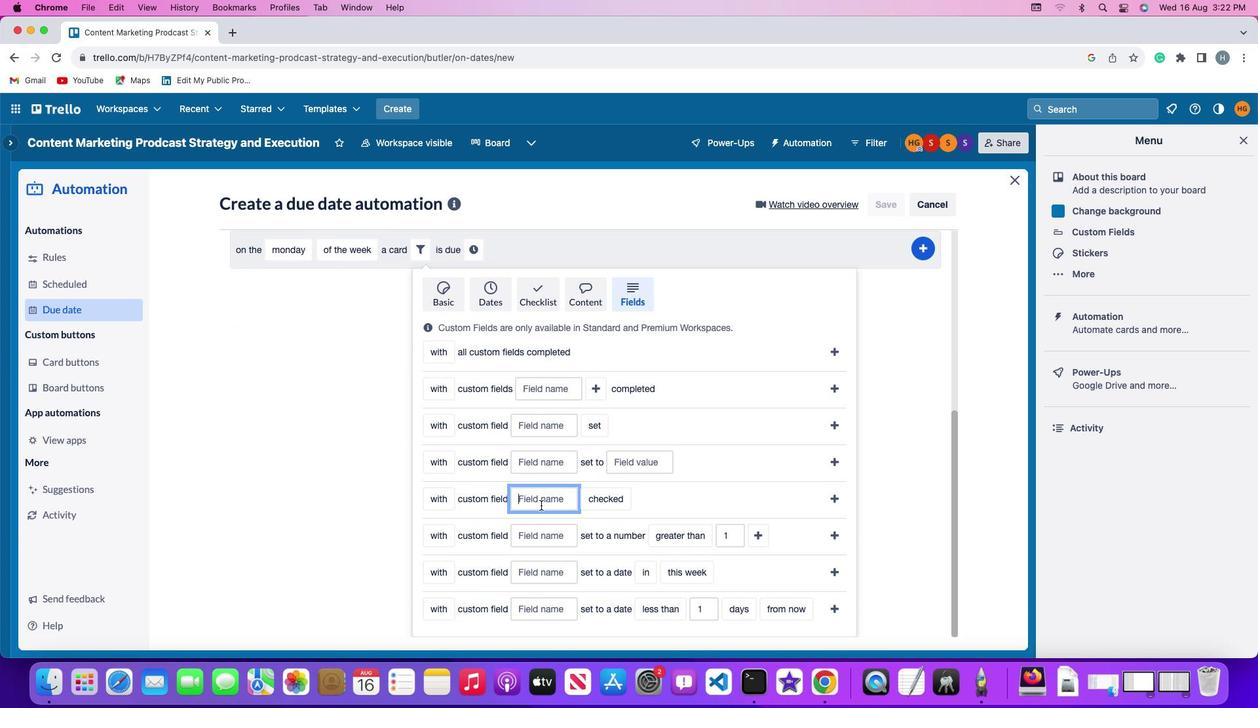 
Action: Key pressed Key.shift'R''e''s''u''m''e'
Screenshot: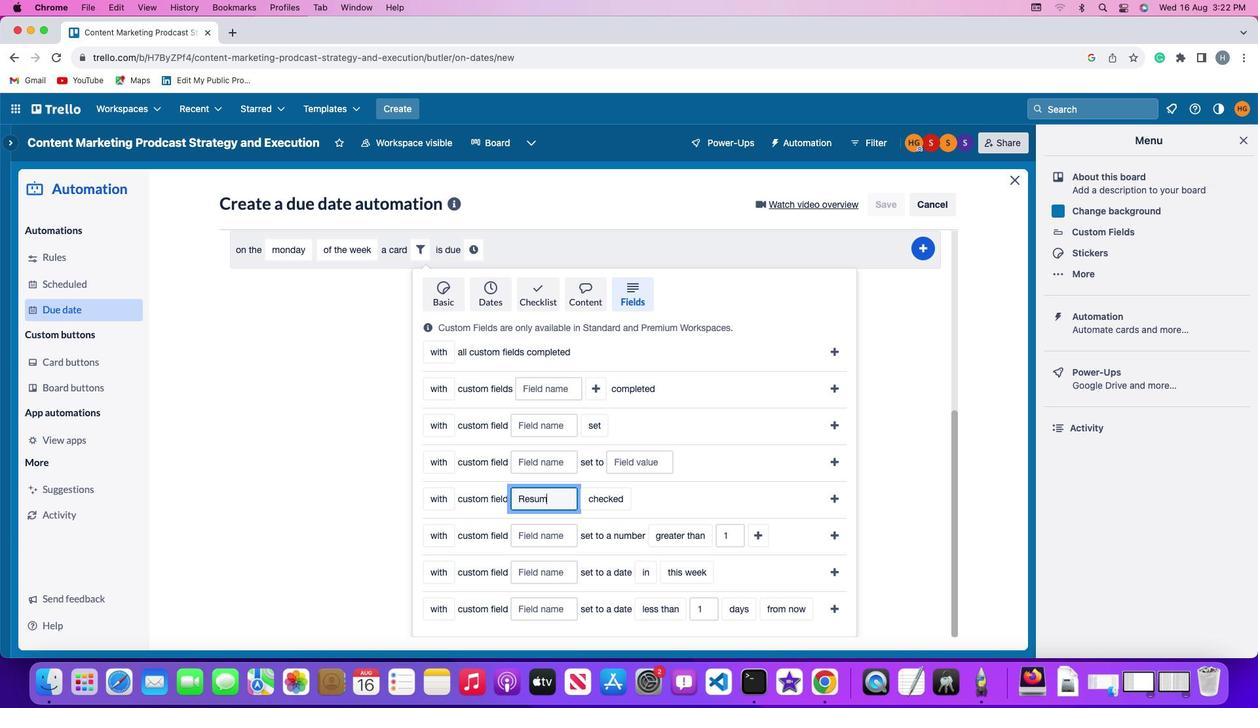 
Action: Mouse moved to (610, 503)
Screenshot: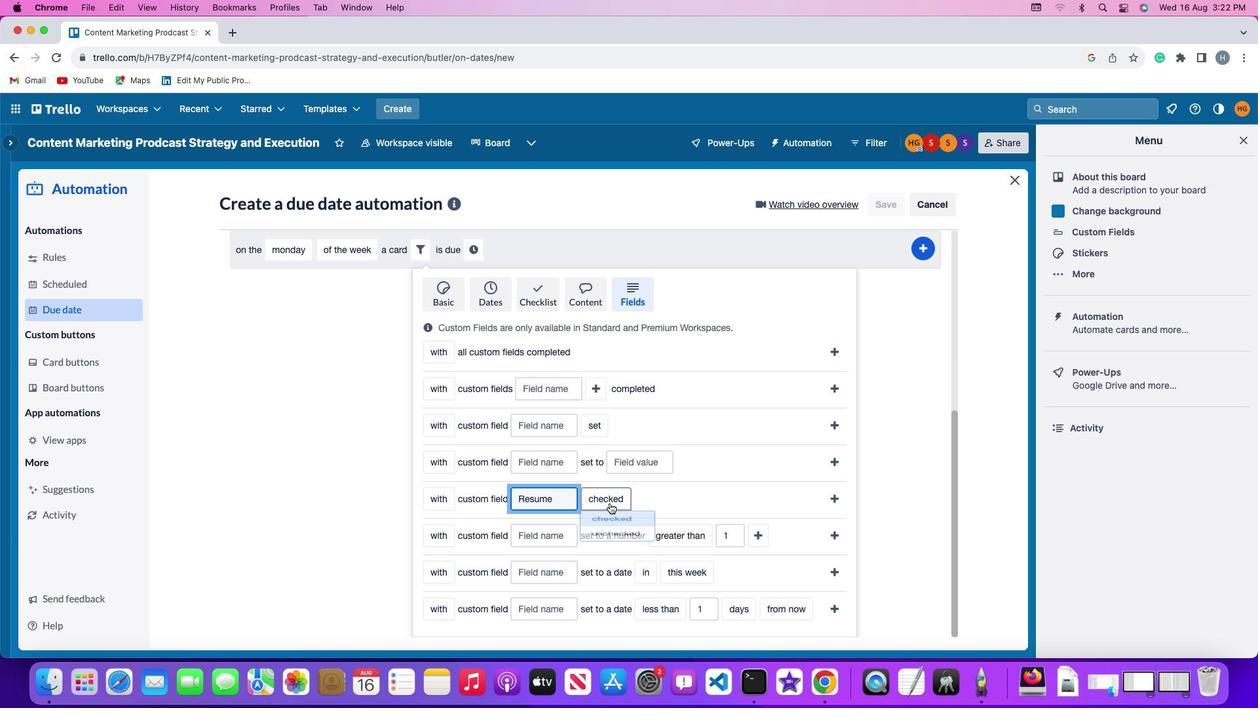 
Action: Mouse pressed left at (610, 503)
Screenshot: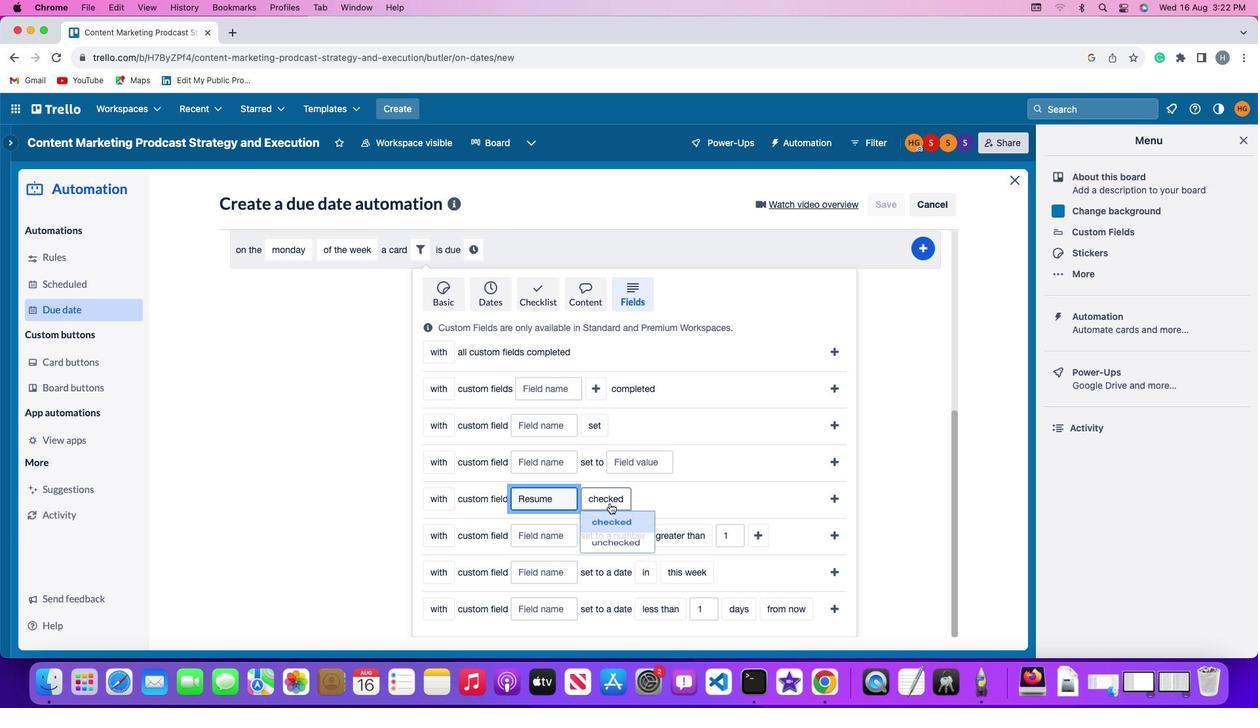 
Action: Mouse moved to (611, 552)
Screenshot: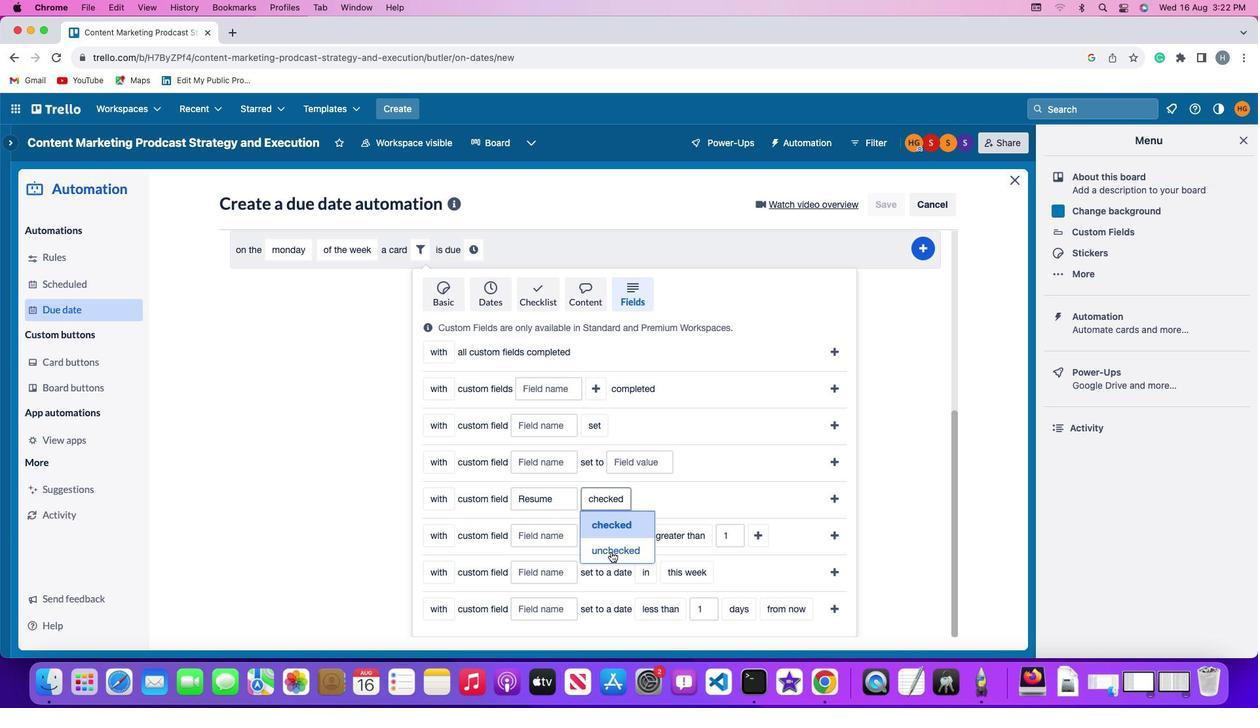 
Action: Mouse pressed left at (611, 552)
Screenshot: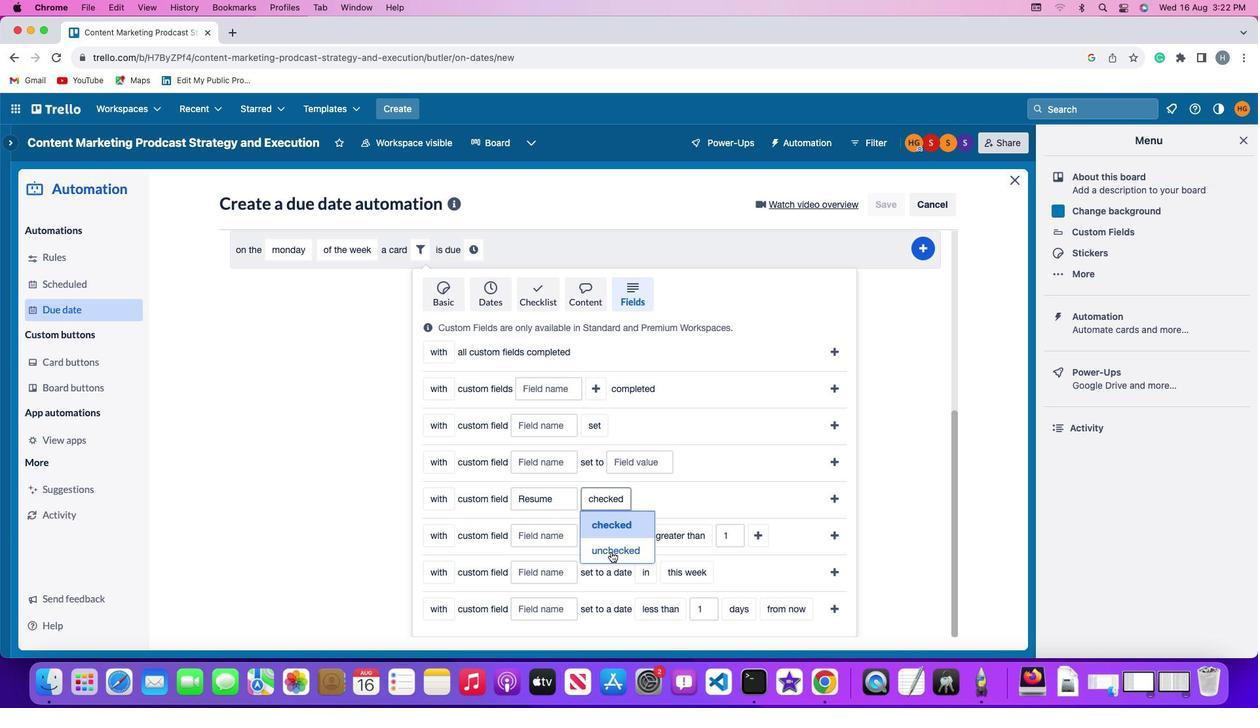 
Action: Mouse moved to (839, 496)
Screenshot: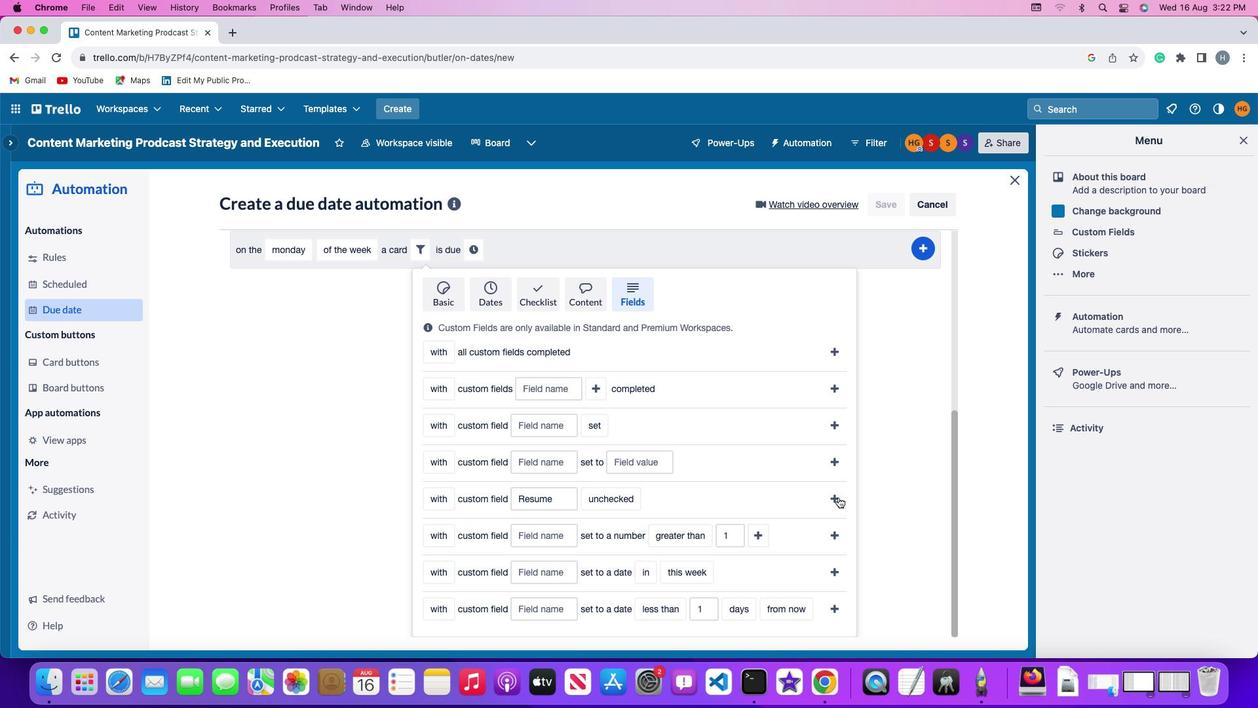 
Action: Mouse pressed left at (839, 496)
Screenshot: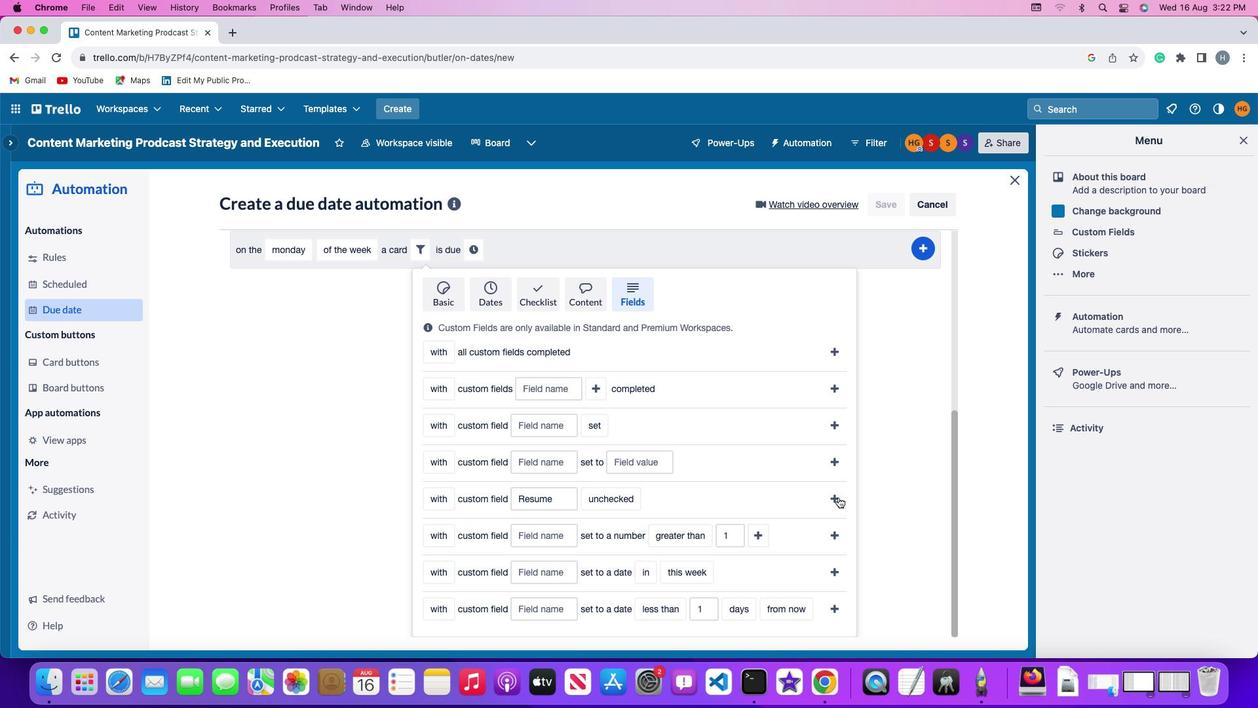 
Action: Mouse moved to (673, 567)
Screenshot: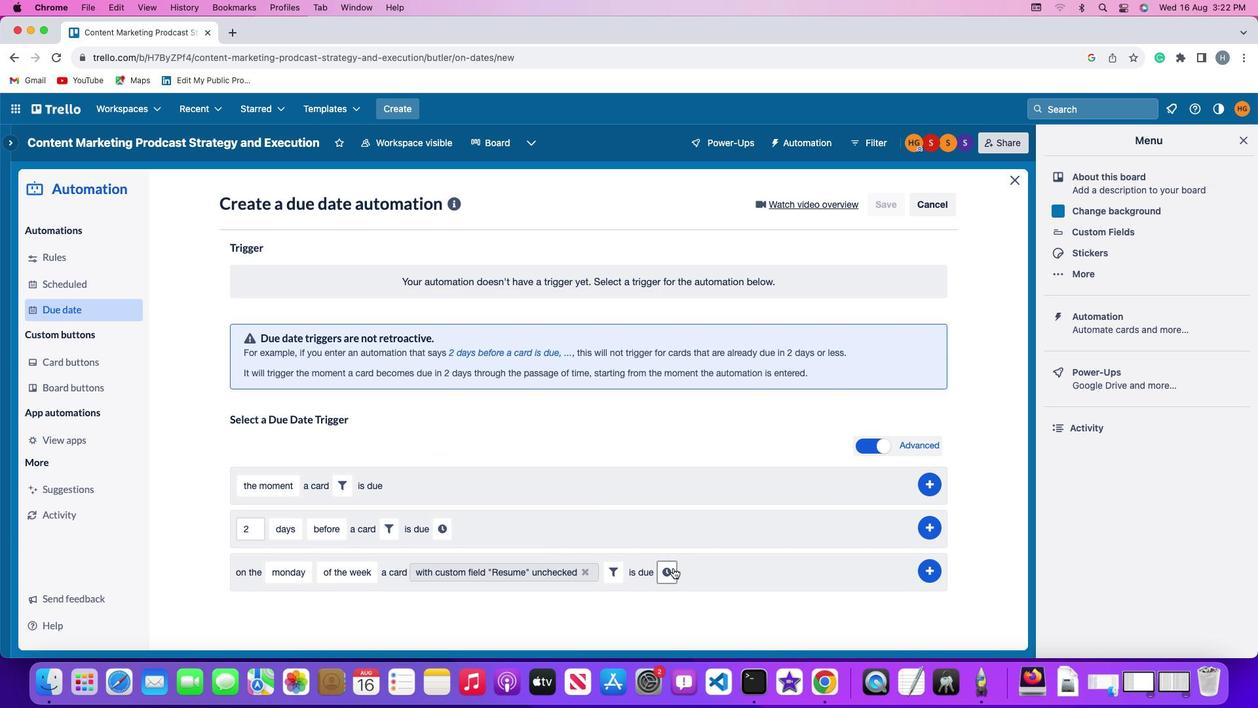 
Action: Mouse pressed left at (673, 567)
Screenshot: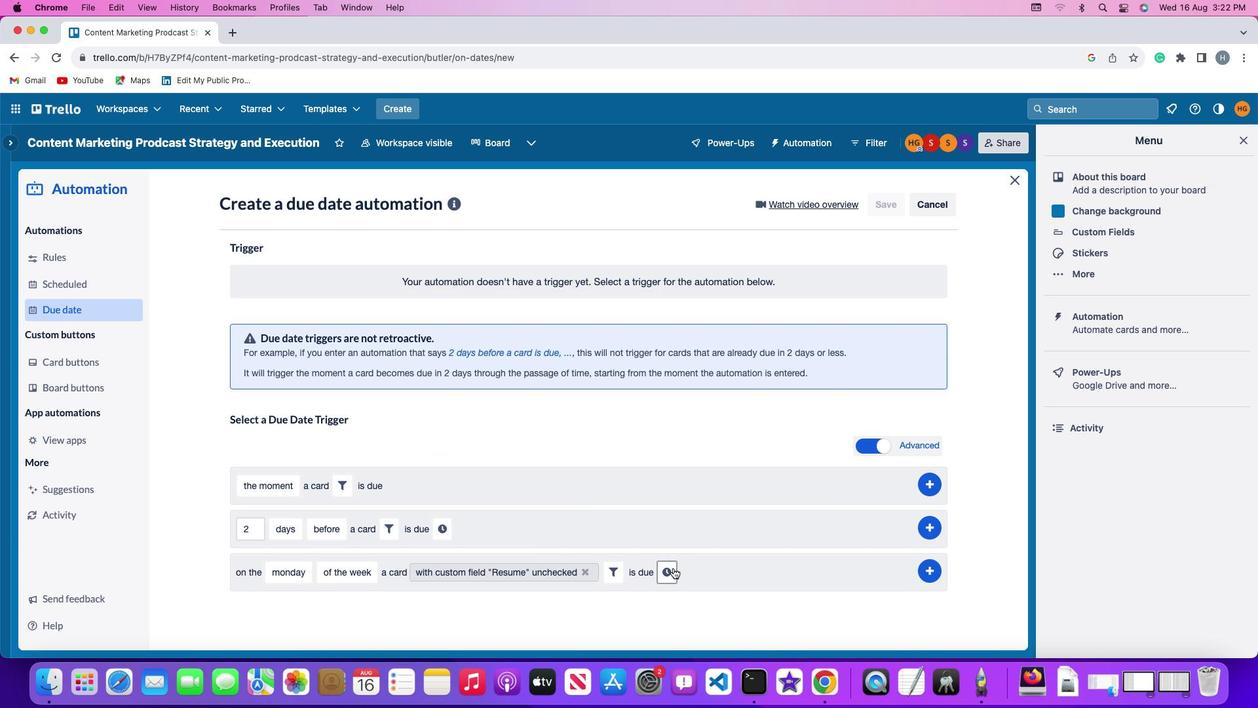 
Action: Mouse moved to (696, 572)
Screenshot: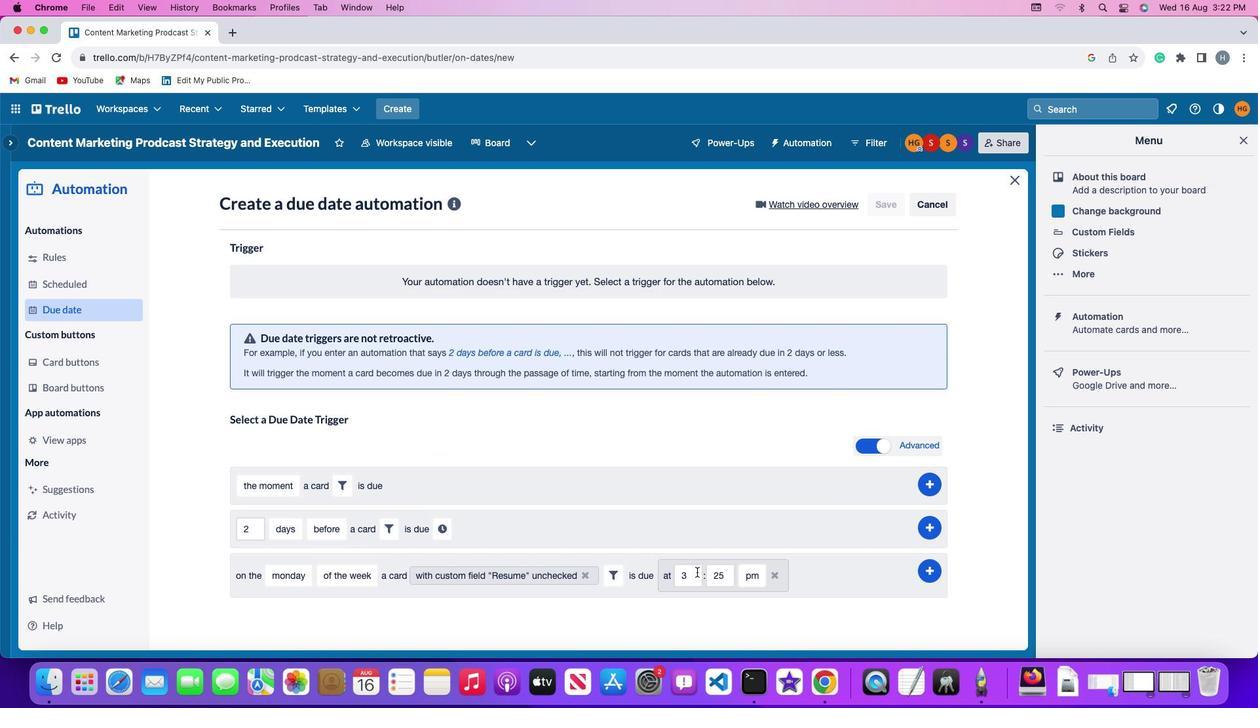 
Action: Mouse pressed left at (696, 572)
Screenshot: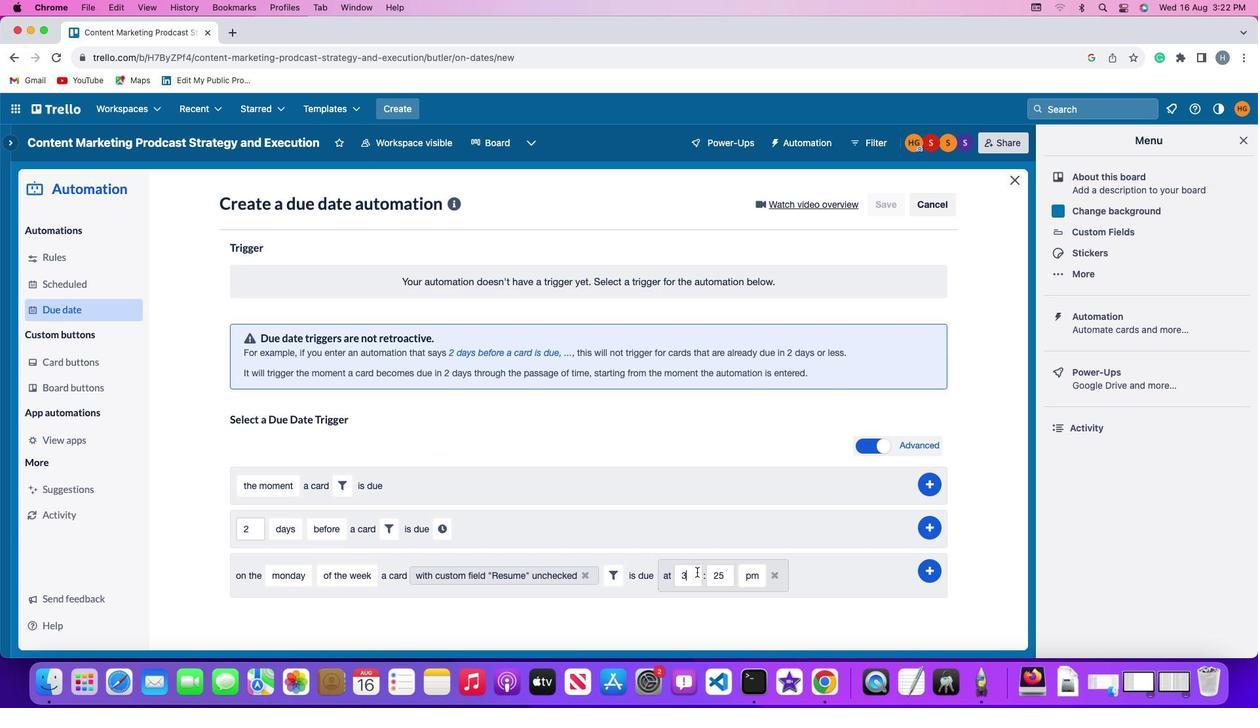 
Action: Key pressed Key.backspace'1''1'
Screenshot: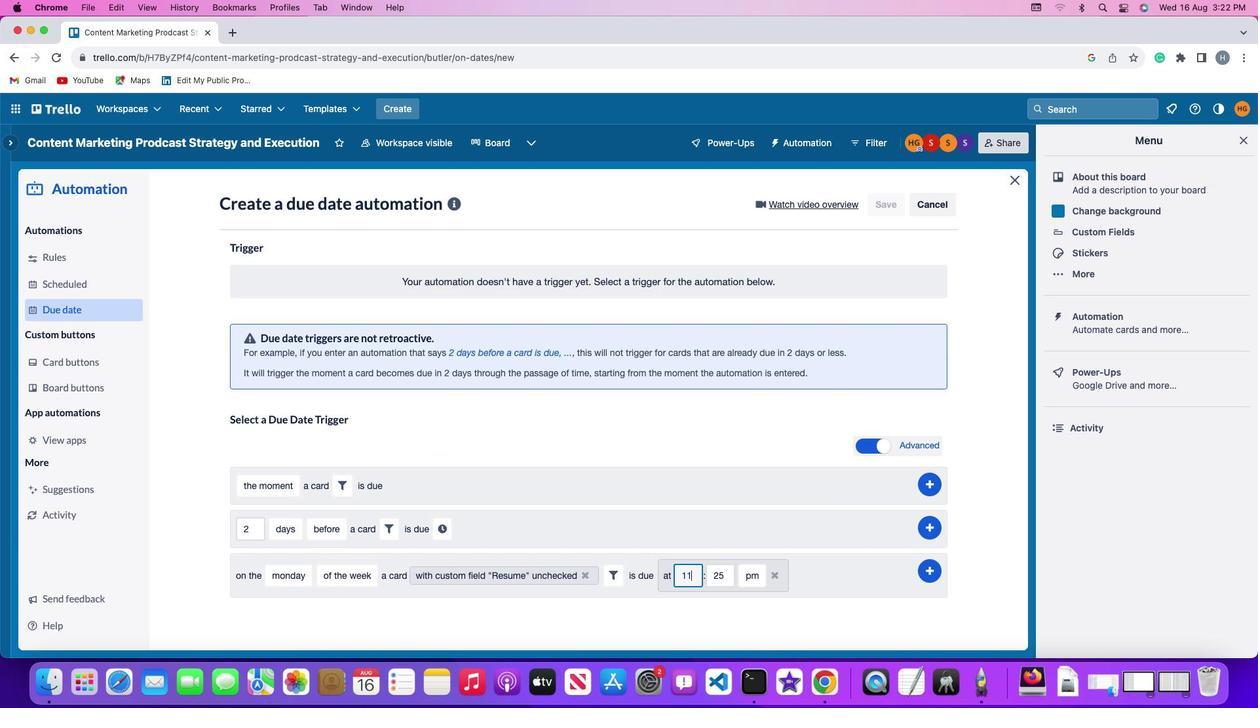 
Action: Mouse moved to (728, 573)
Screenshot: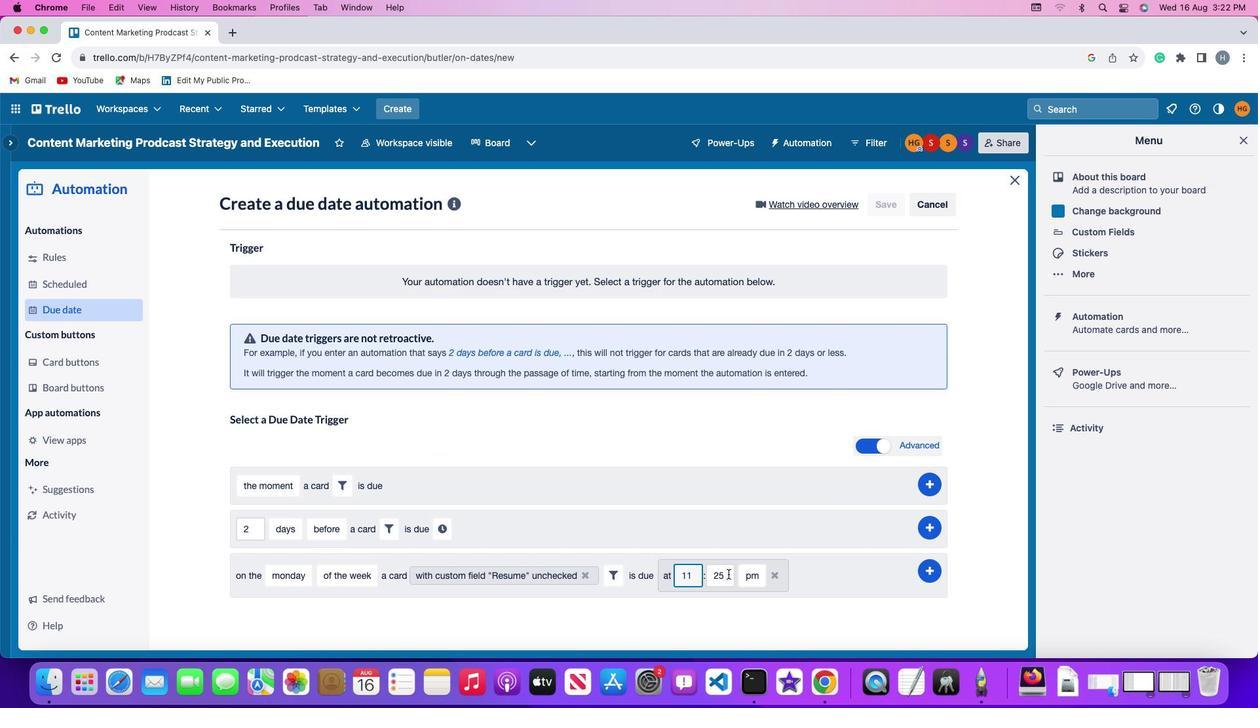 
Action: Mouse pressed left at (728, 573)
Screenshot: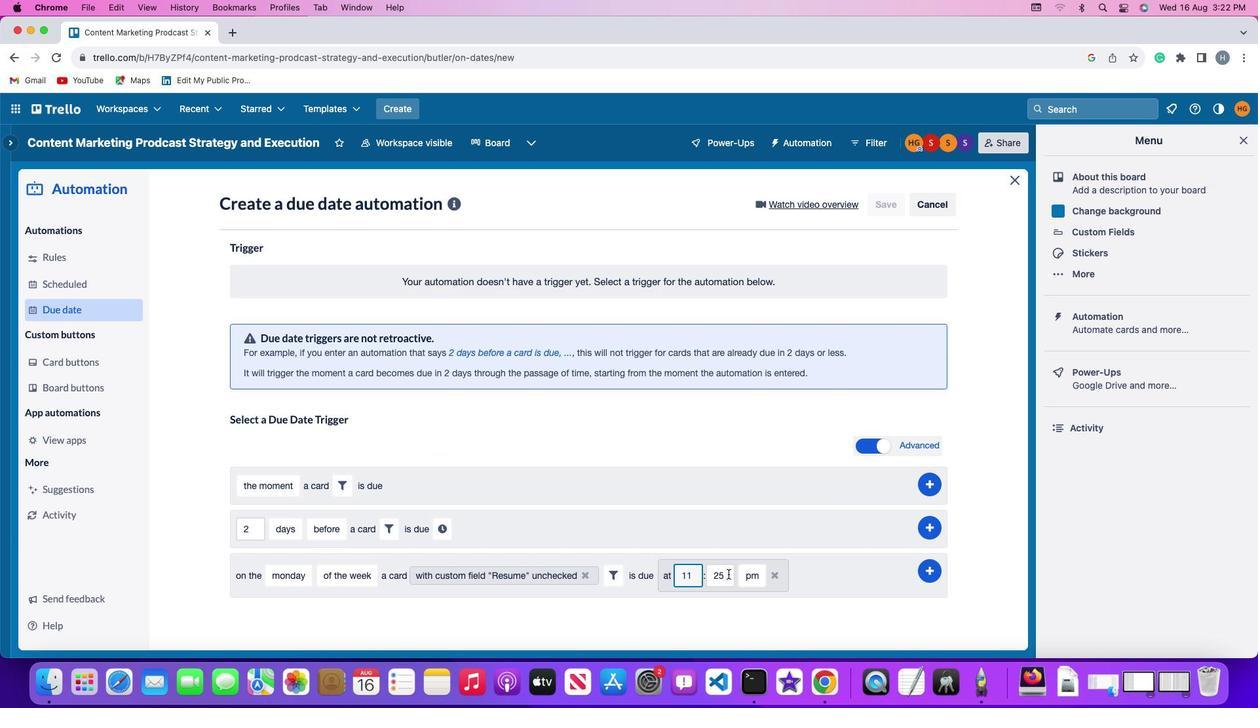
Action: Key pressed Key.backspace
Screenshot: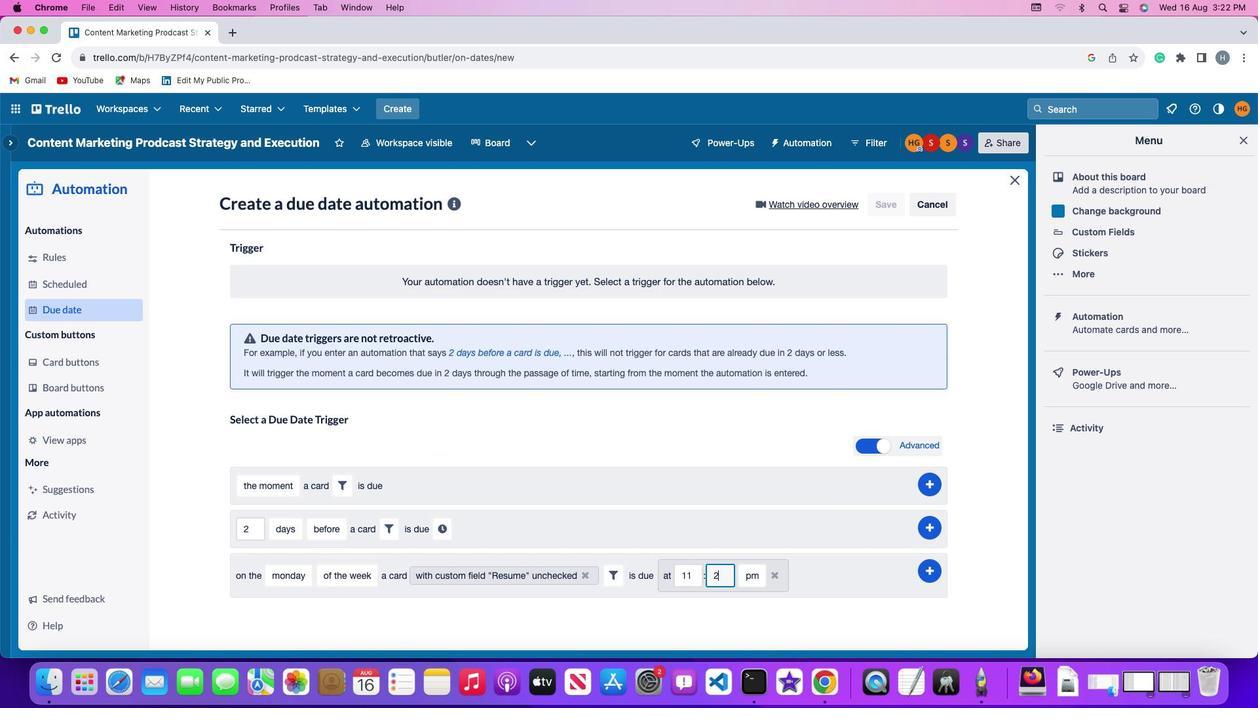 
Action: Mouse moved to (728, 574)
Screenshot: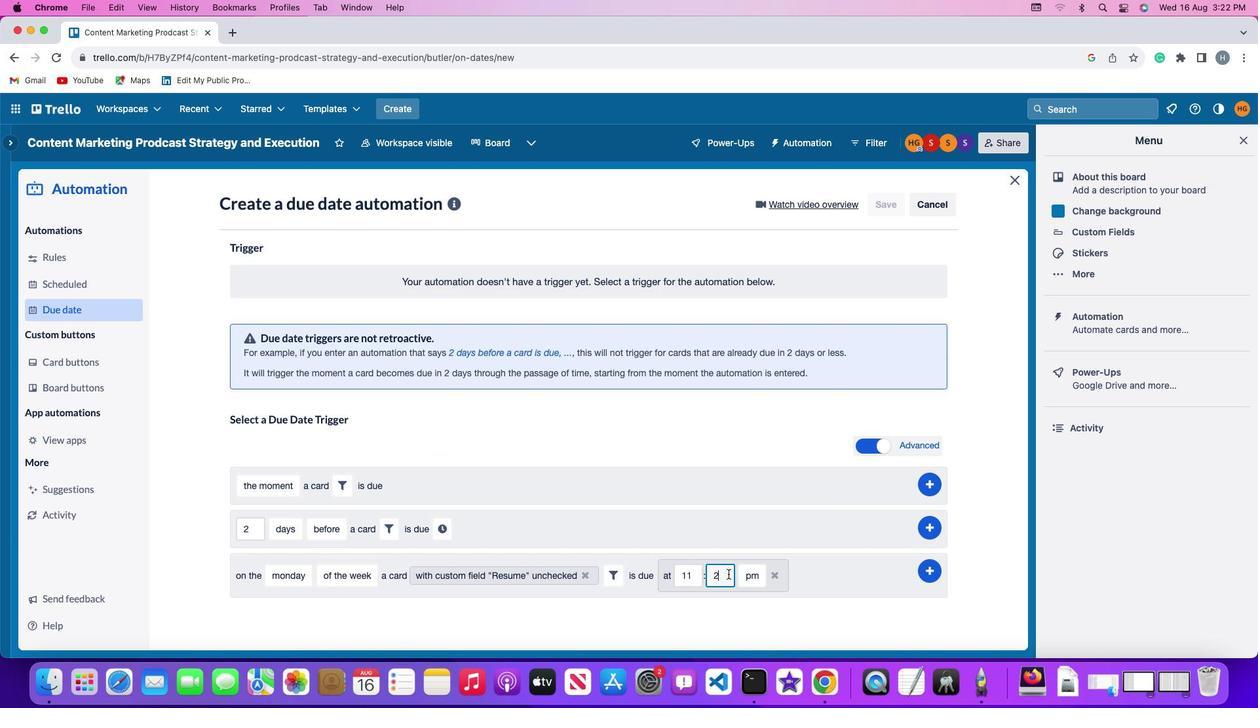 
Action: Key pressed Key.backspace'0''0'
Screenshot: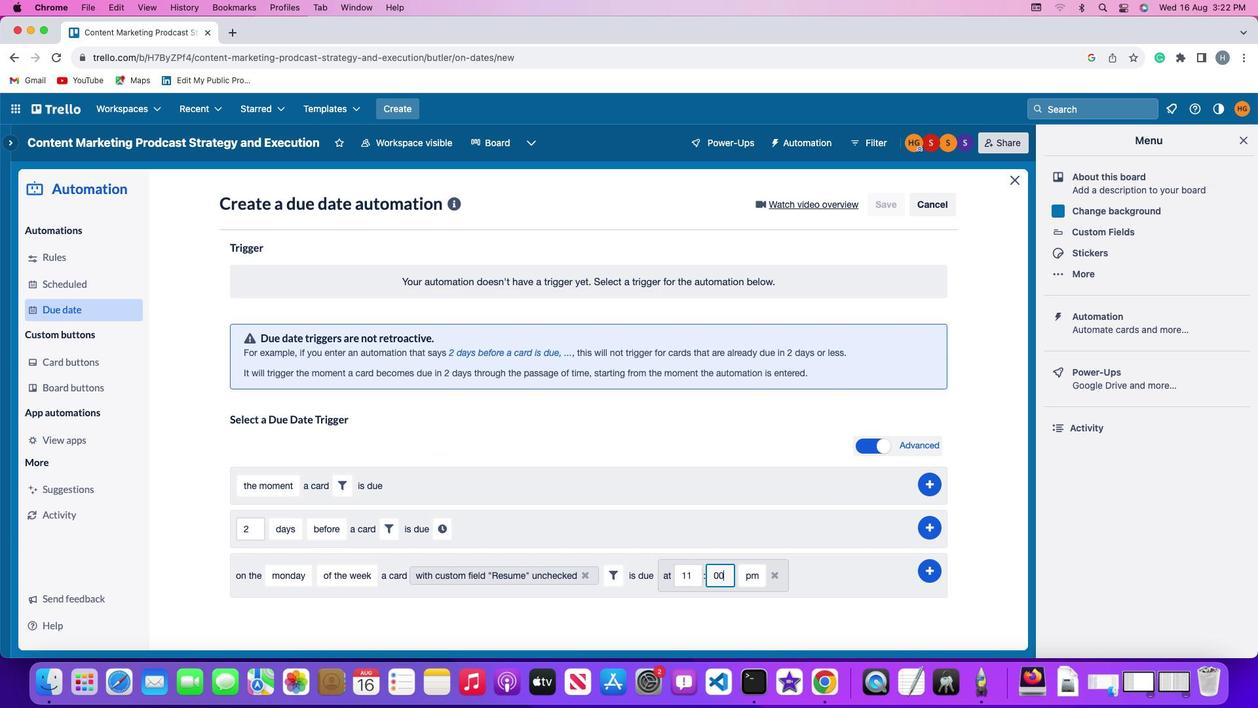 
Action: Mouse moved to (748, 576)
Screenshot: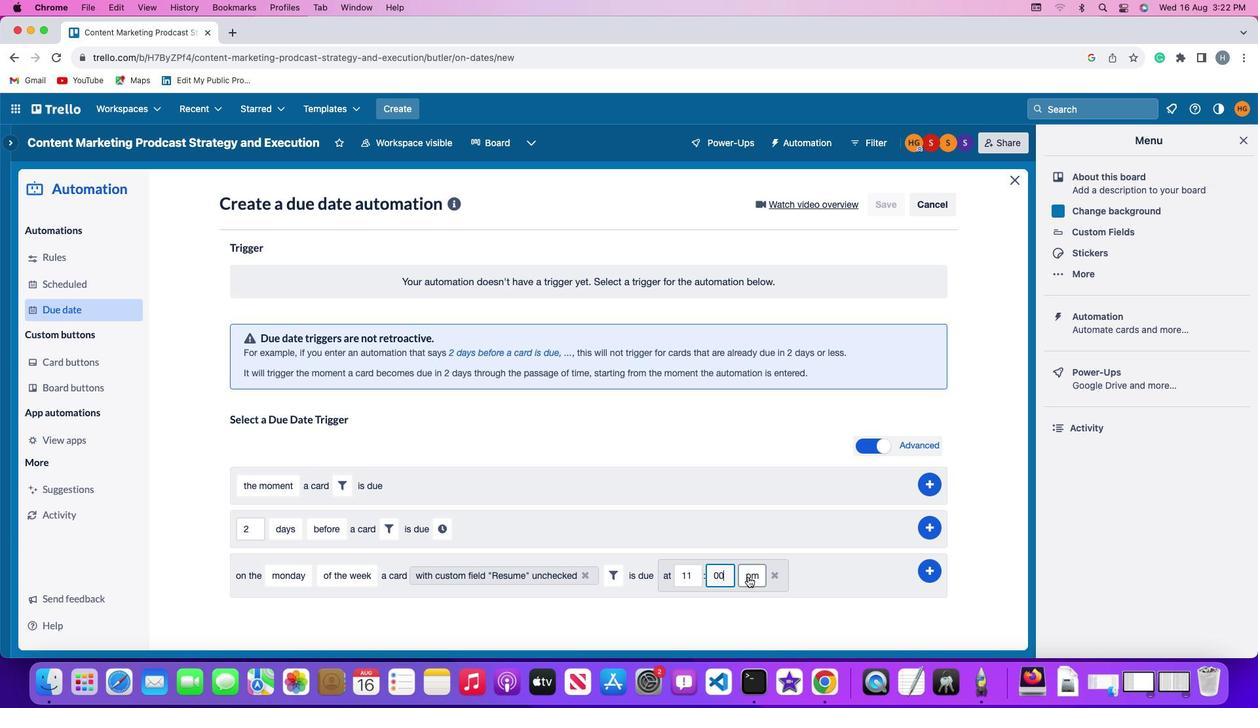 
Action: Mouse pressed left at (748, 576)
Screenshot: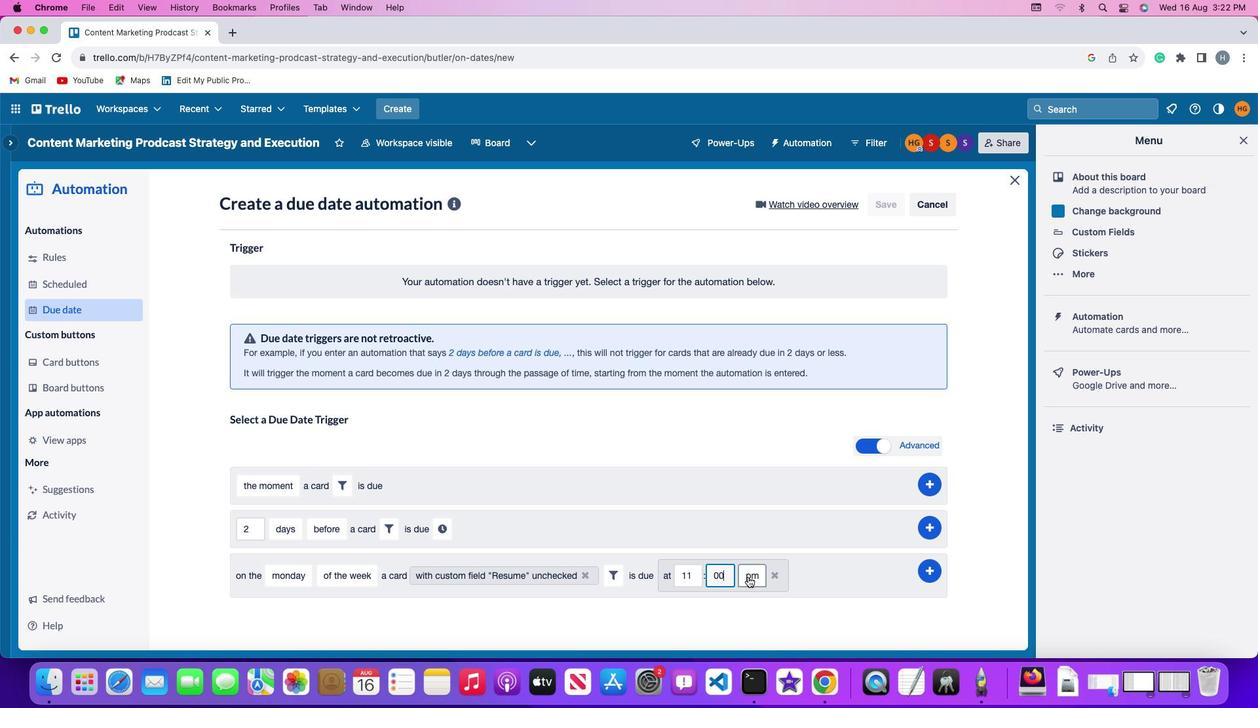
Action: Mouse moved to (753, 596)
Screenshot: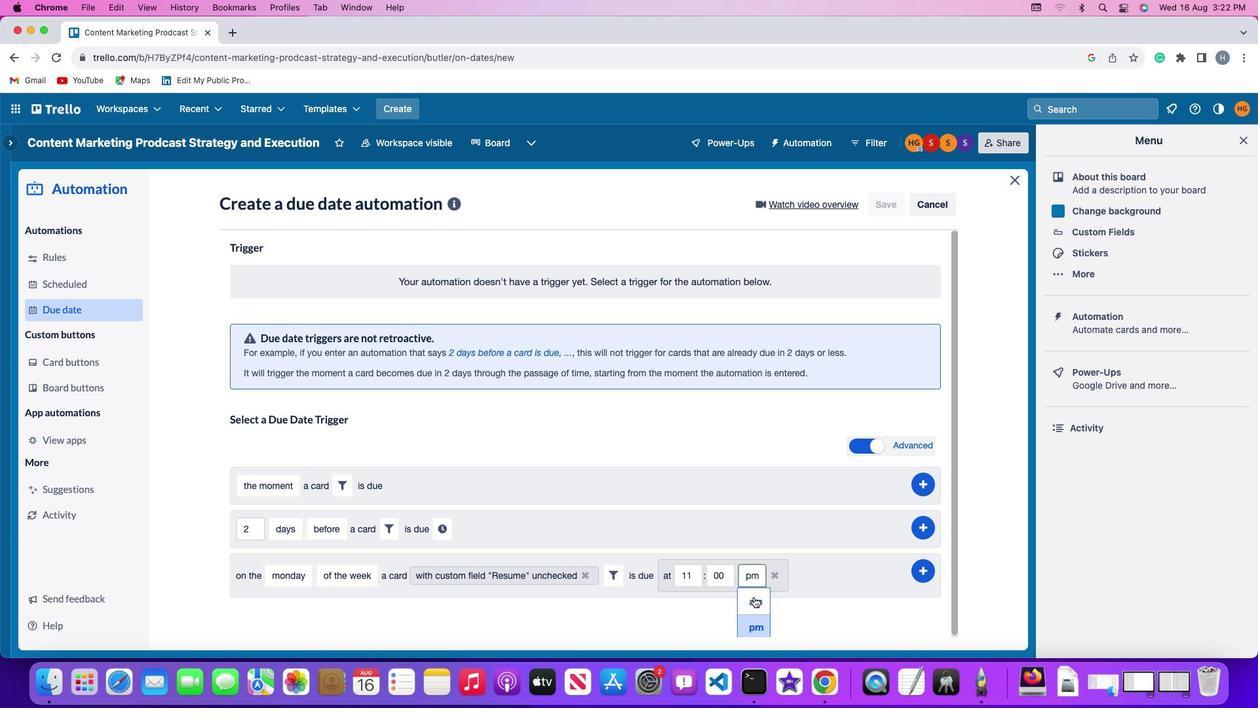 
Action: Mouse pressed left at (753, 596)
Screenshot: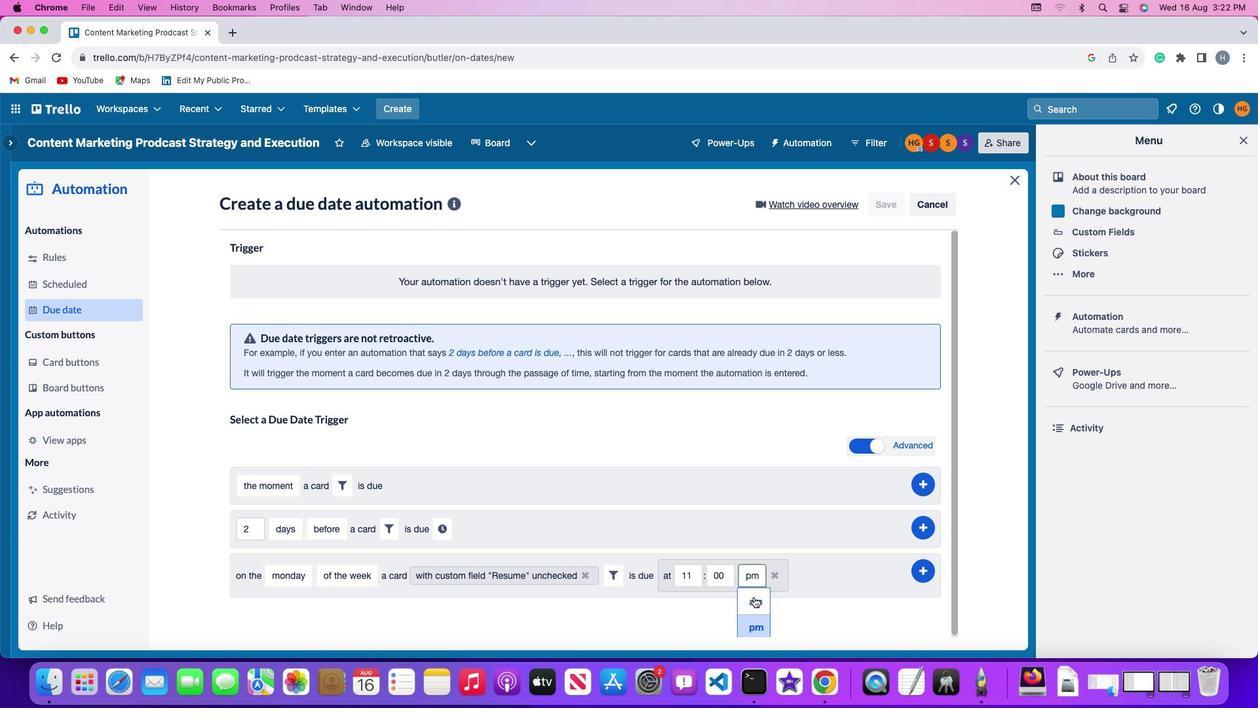 
Action: Mouse moved to (934, 569)
Screenshot: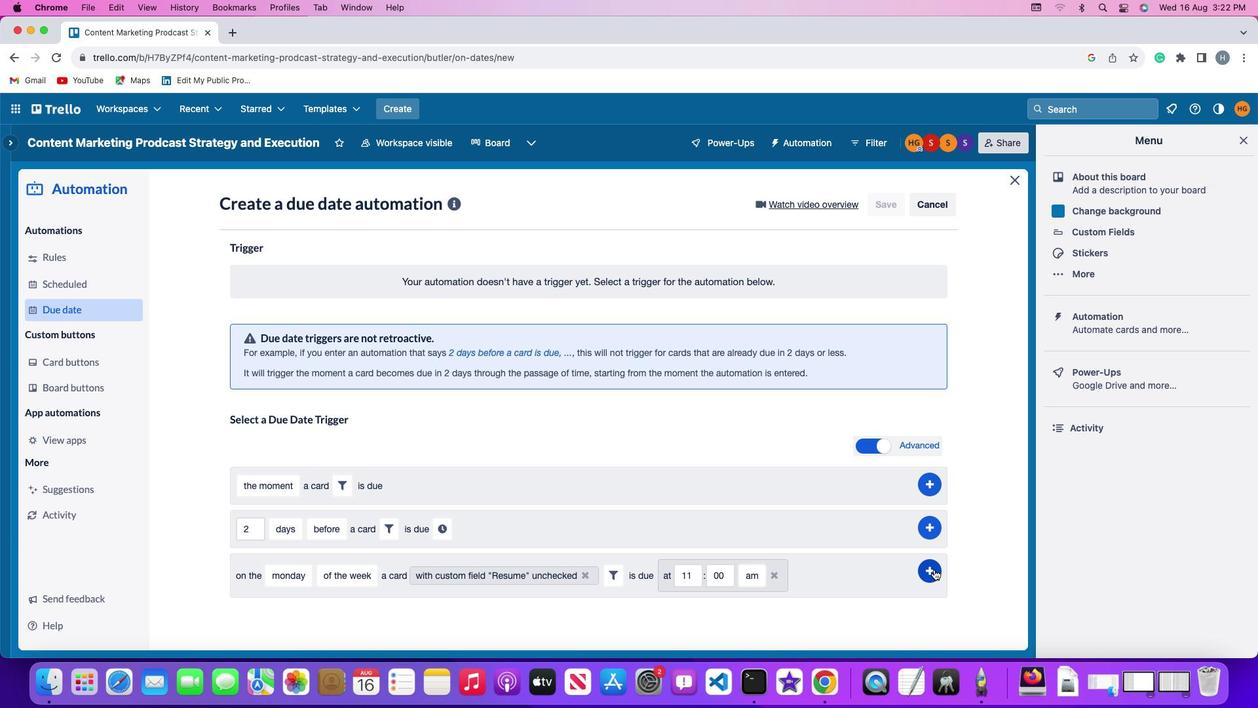 
Action: Mouse pressed left at (934, 569)
Screenshot: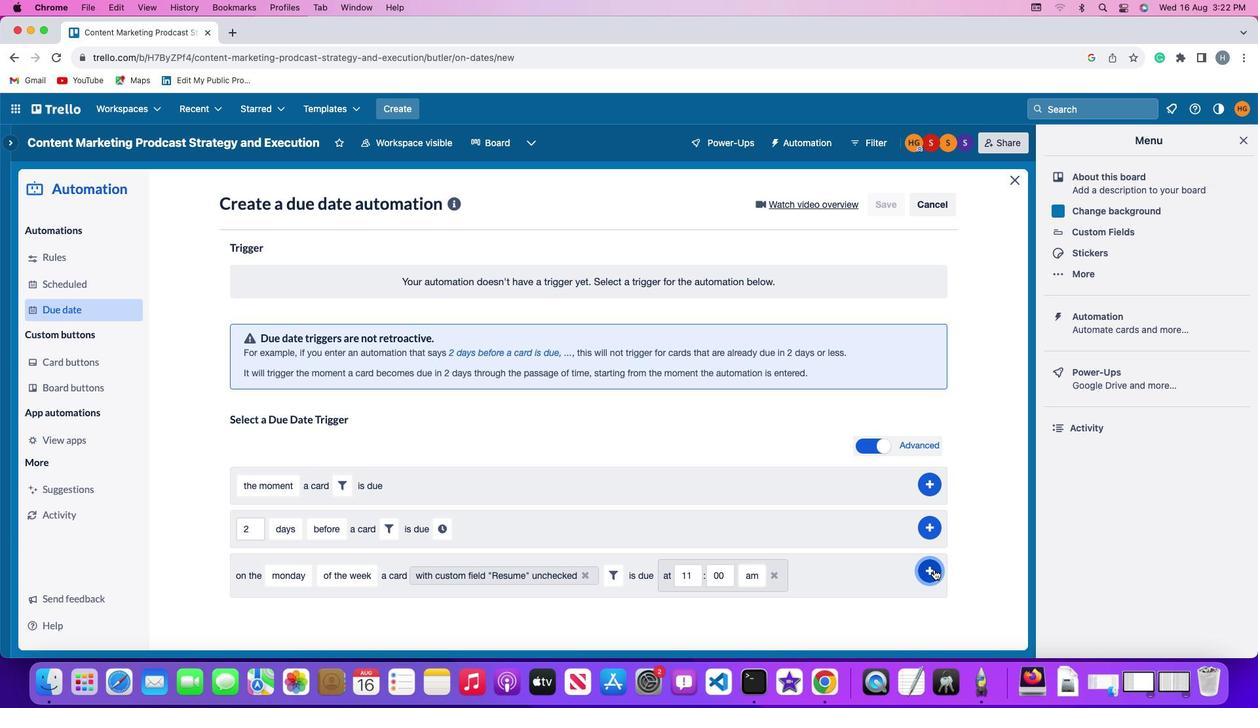 
Action: Mouse moved to (1003, 479)
Screenshot: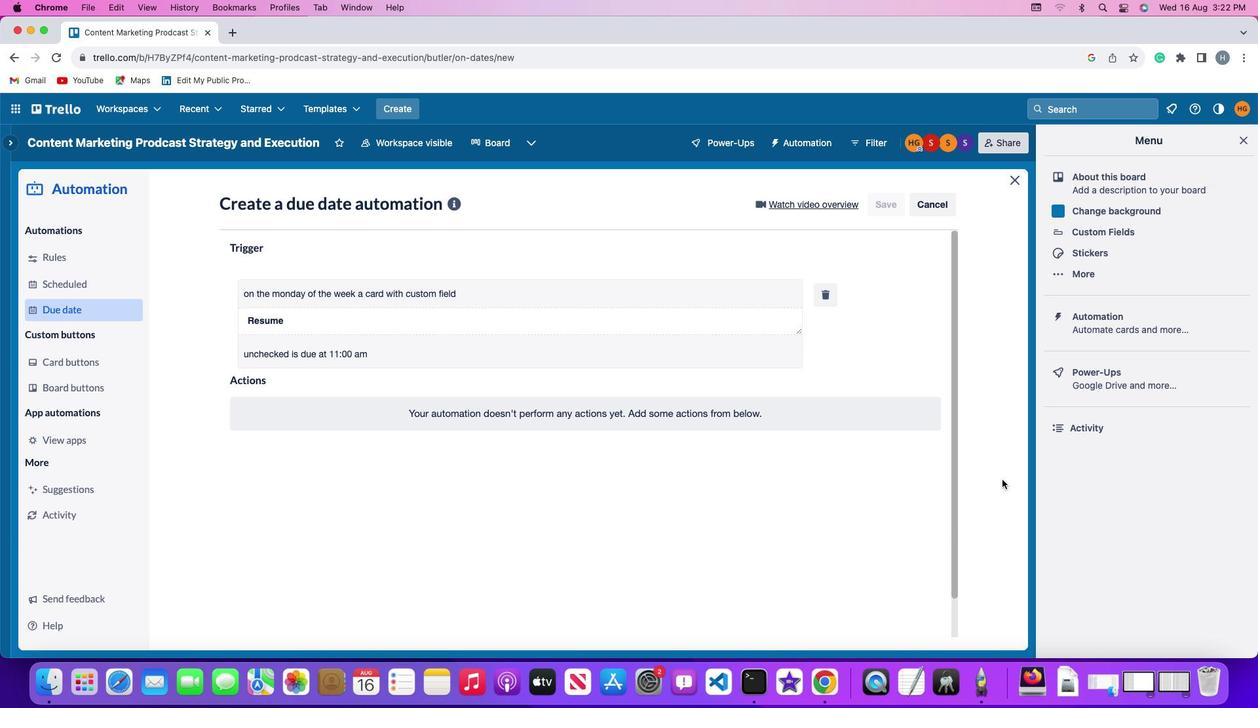 
